 Task: Look for space in San Giovanni in Persiceto, Italy from 10th August, 2023 to 20th August, 2023 for 12 adults in price range Rs.10000 to Rs.14000. Place can be entire place or shared room with 6 bedrooms having 12 beds and 6 bathrooms. Property type can be house, flat, guest house. Amenities needed are: wifi, TV, free parkinig on premises, gym, breakfast. Booking option can be shelf check-in. Required host language is English.
Action: Mouse moved to (462, 118)
Screenshot: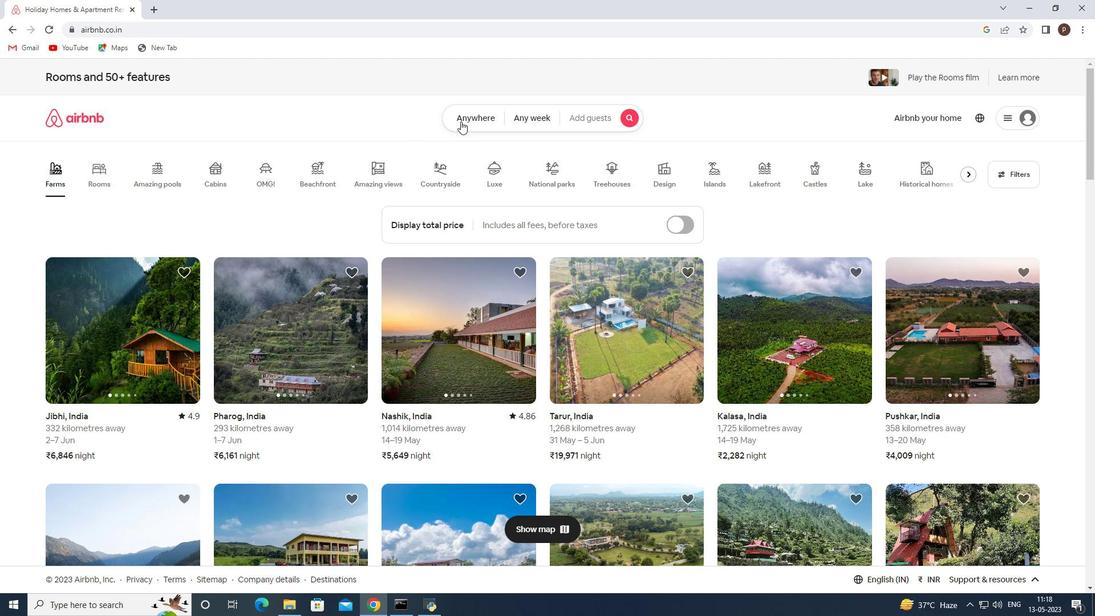 
Action: Mouse pressed left at (462, 118)
Screenshot: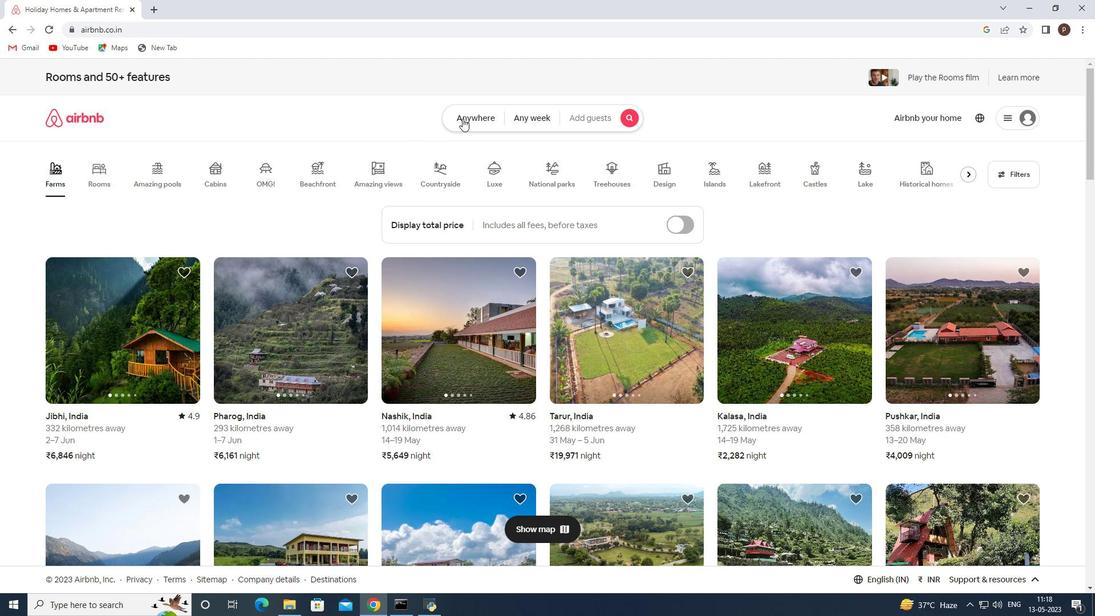 
Action: Mouse moved to (362, 163)
Screenshot: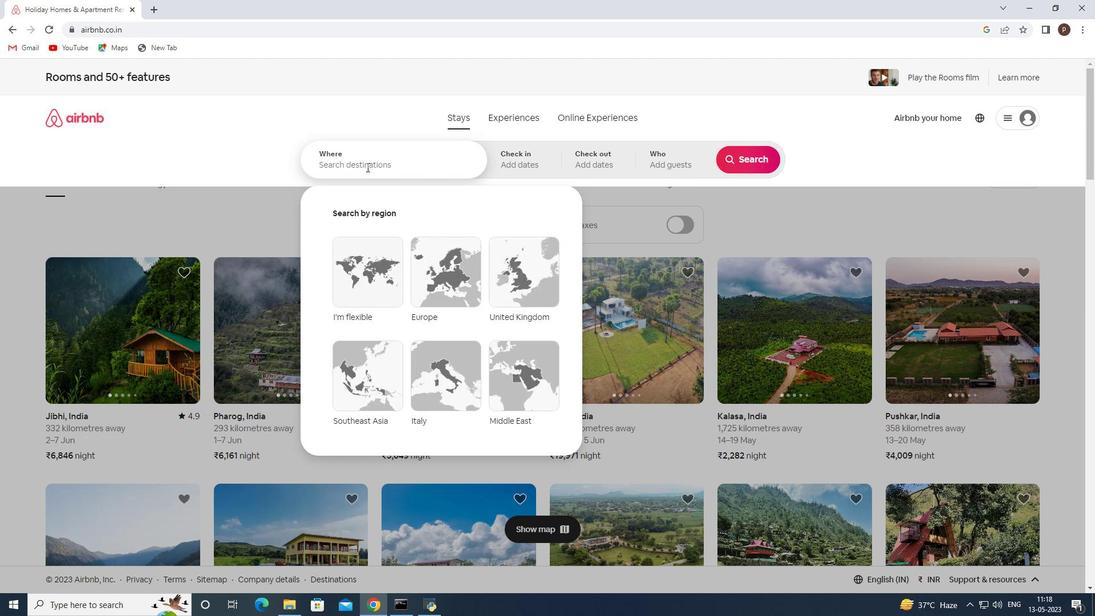 
Action: Mouse pressed left at (362, 163)
Screenshot: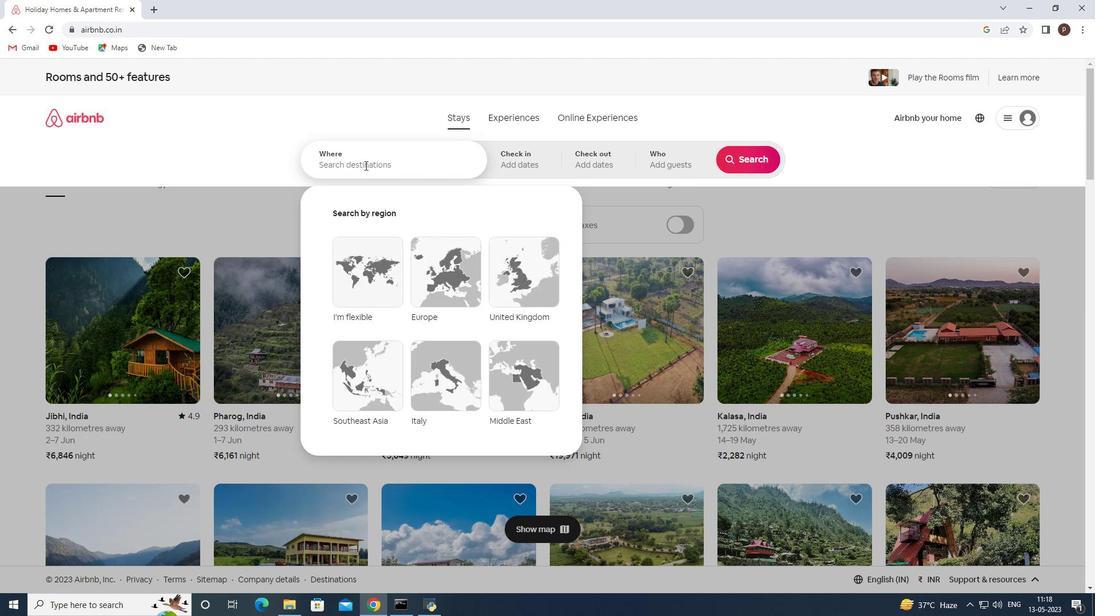 
Action: Key pressed <Key.caps_lock>S<Key.caps_lock>an<Key.space><Key.caps_lock>G<Key.caps_lock>iovanni<Key.space>in<Key.space><Key.caps_lock>P<Key.caps_lock>ersiceto,<Key.space><Key.caps_lock>IO<Key.caps_lock><Key.backspace>taly<Key.enter>
Screenshot: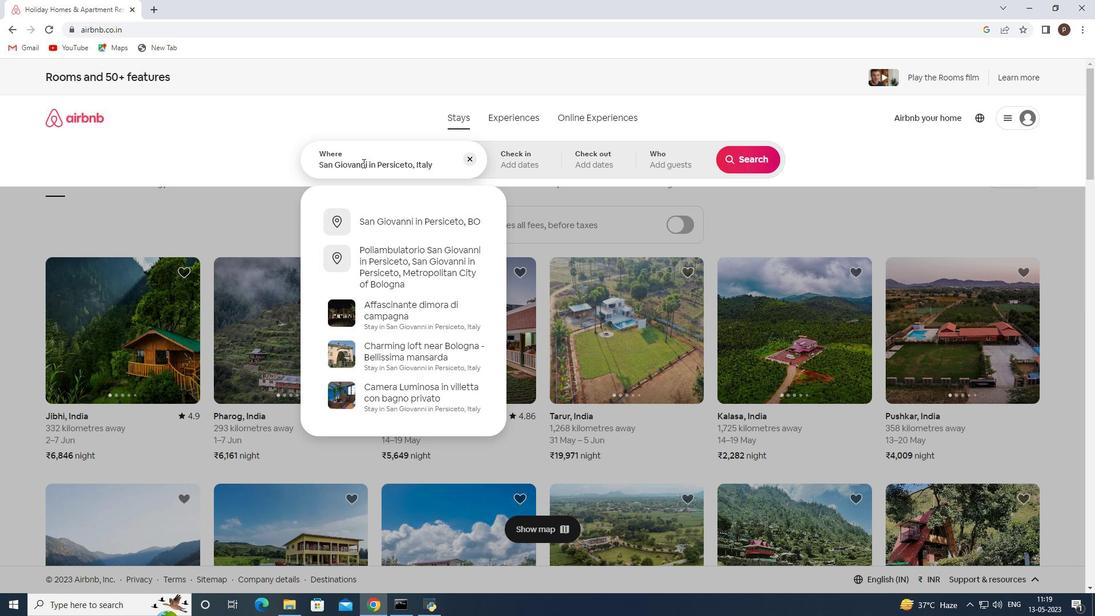
Action: Mouse moved to (741, 249)
Screenshot: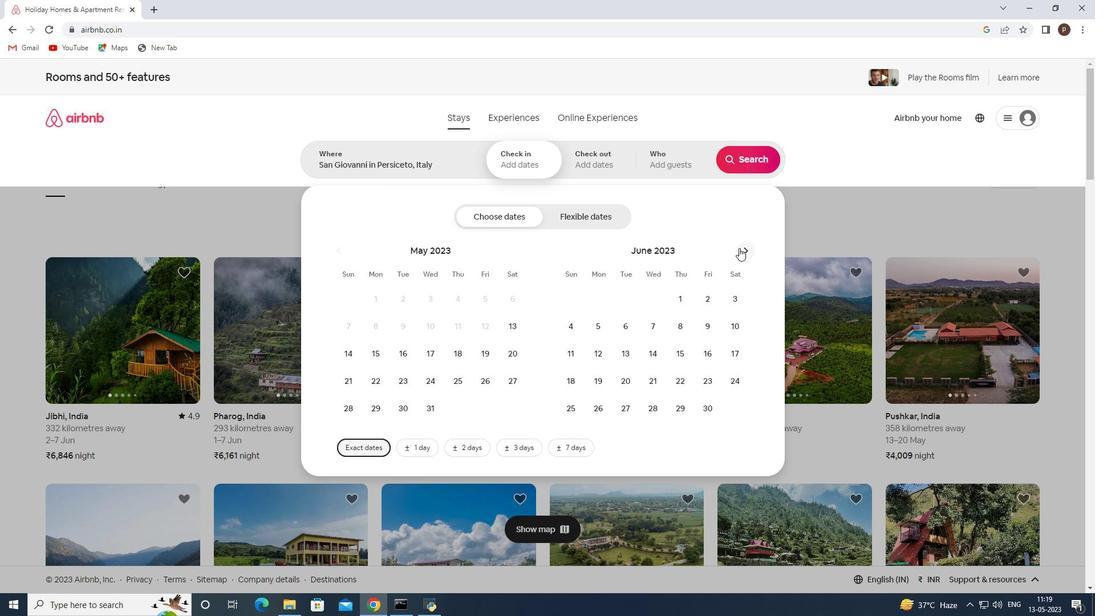 
Action: Mouse pressed left at (741, 249)
Screenshot: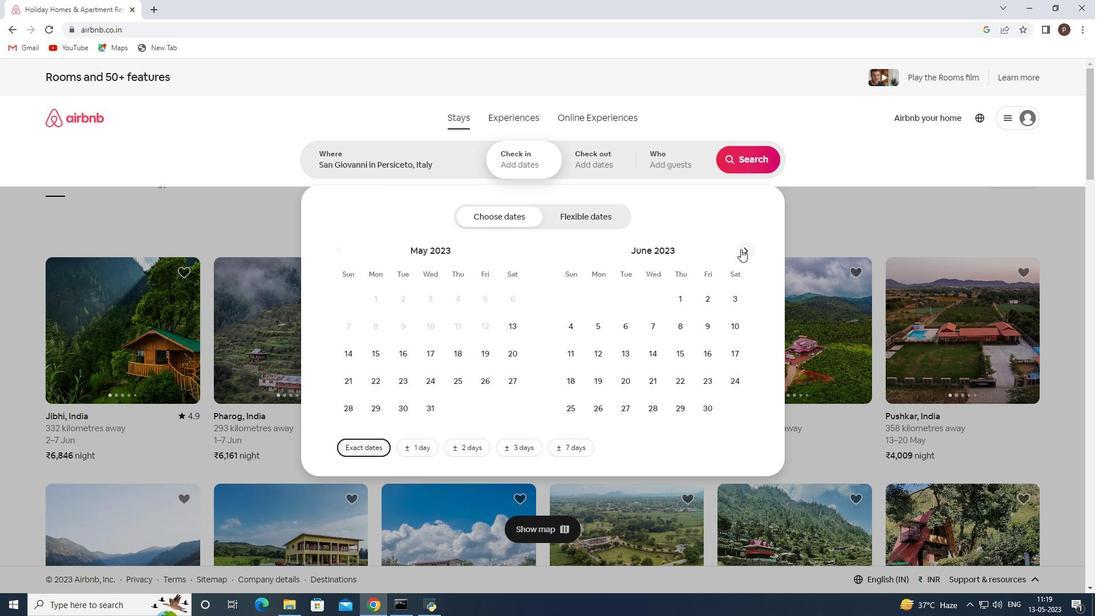 
Action: Mouse pressed left at (741, 249)
Screenshot: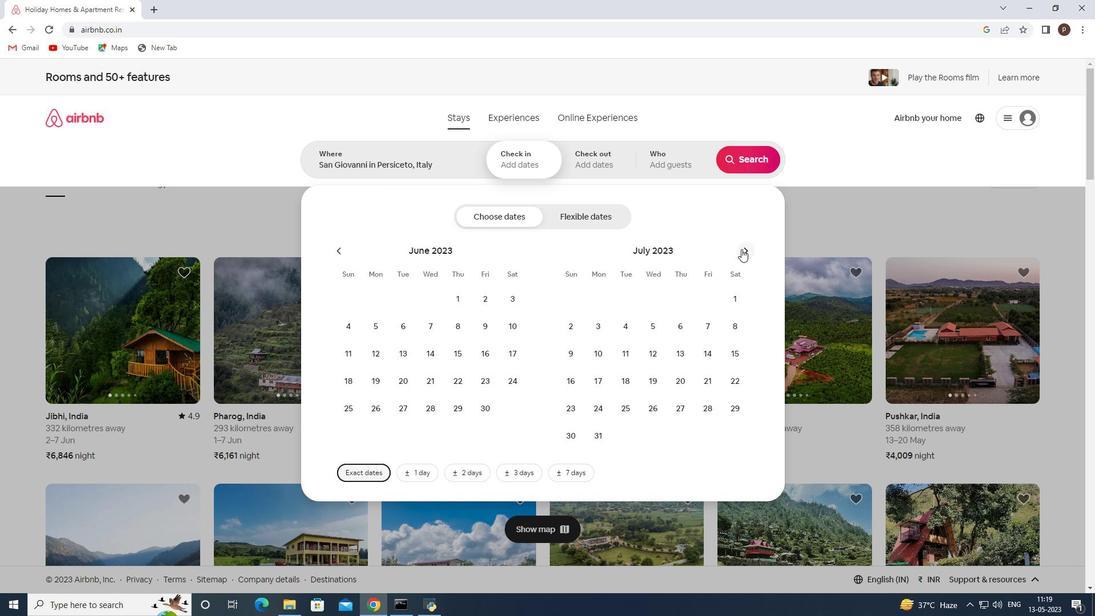 
Action: Mouse moved to (685, 321)
Screenshot: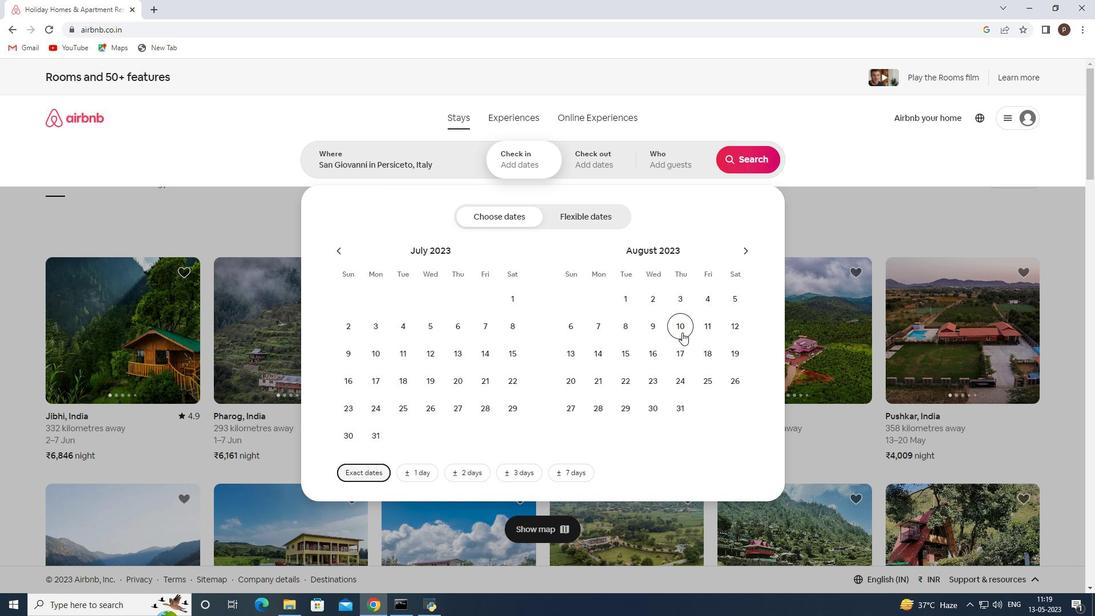 
Action: Mouse pressed left at (685, 321)
Screenshot: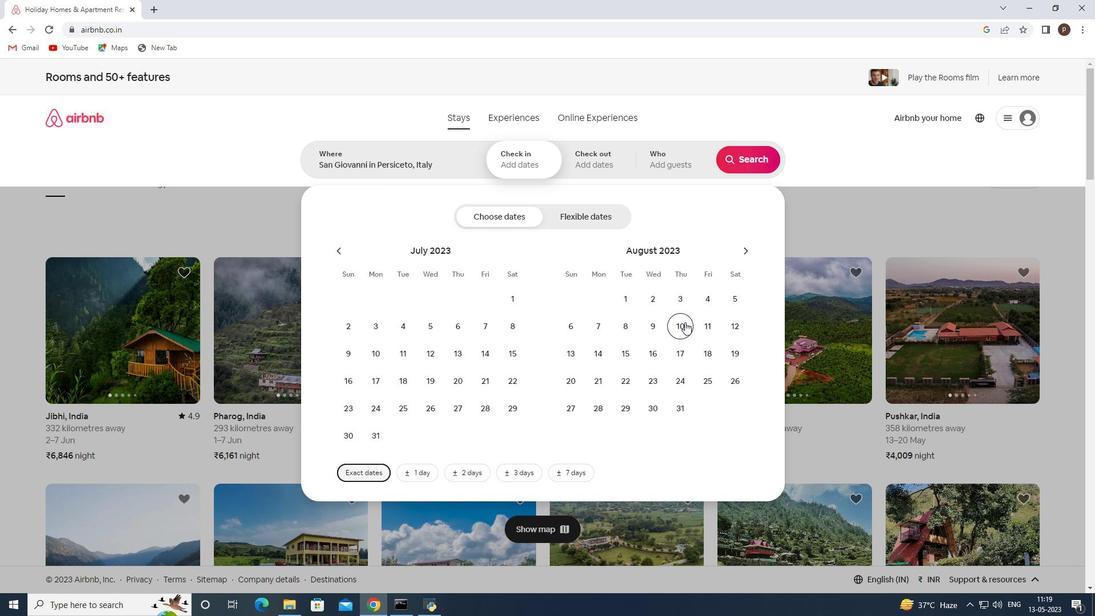 
Action: Mouse moved to (564, 381)
Screenshot: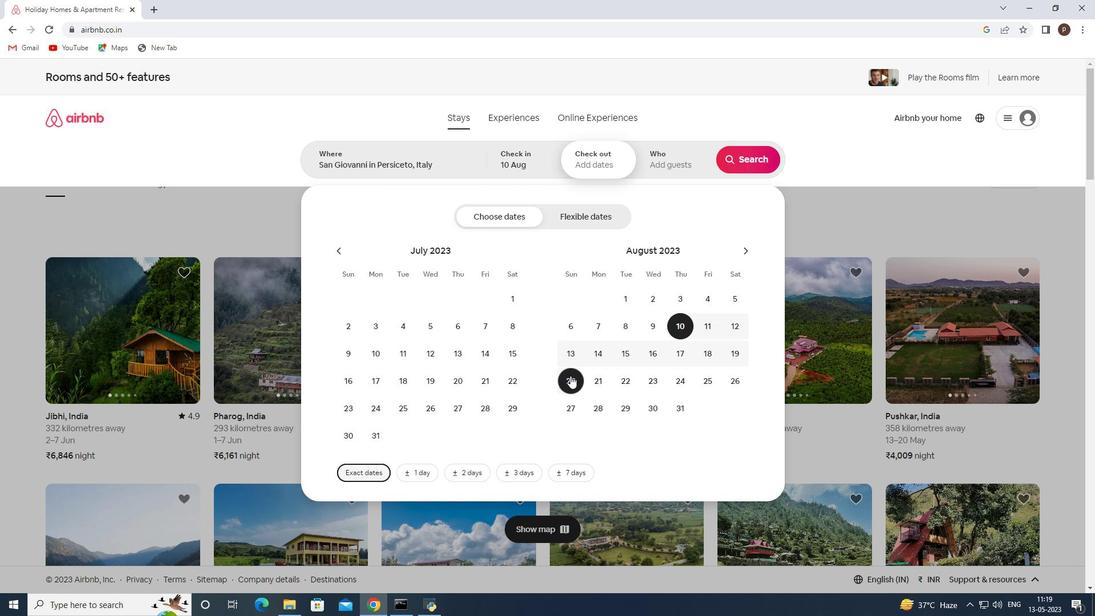 
Action: Mouse pressed left at (564, 381)
Screenshot: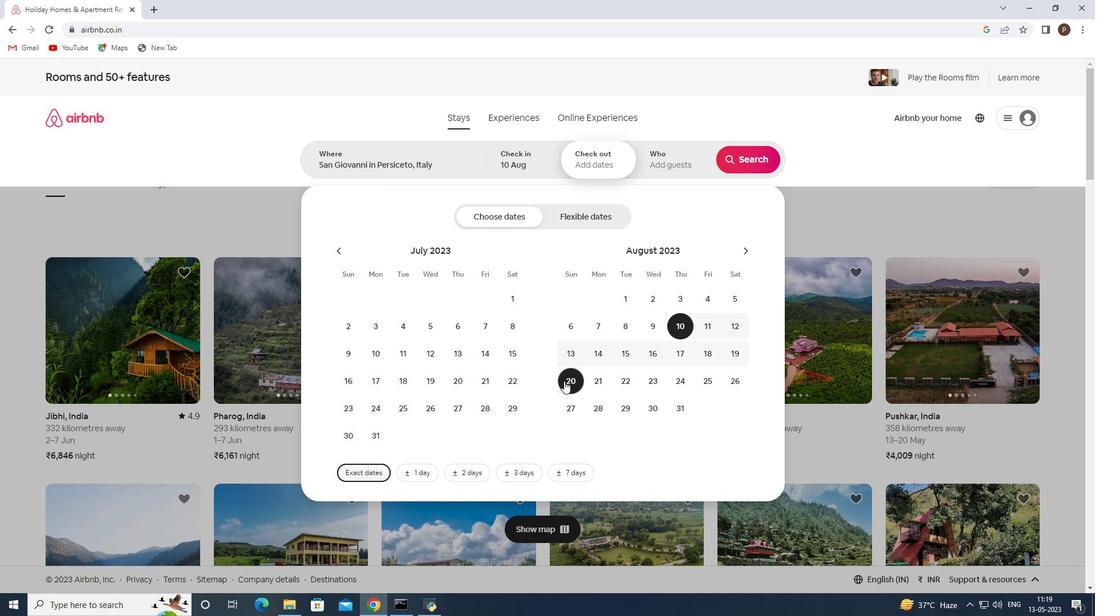 
Action: Mouse moved to (663, 148)
Screenshot: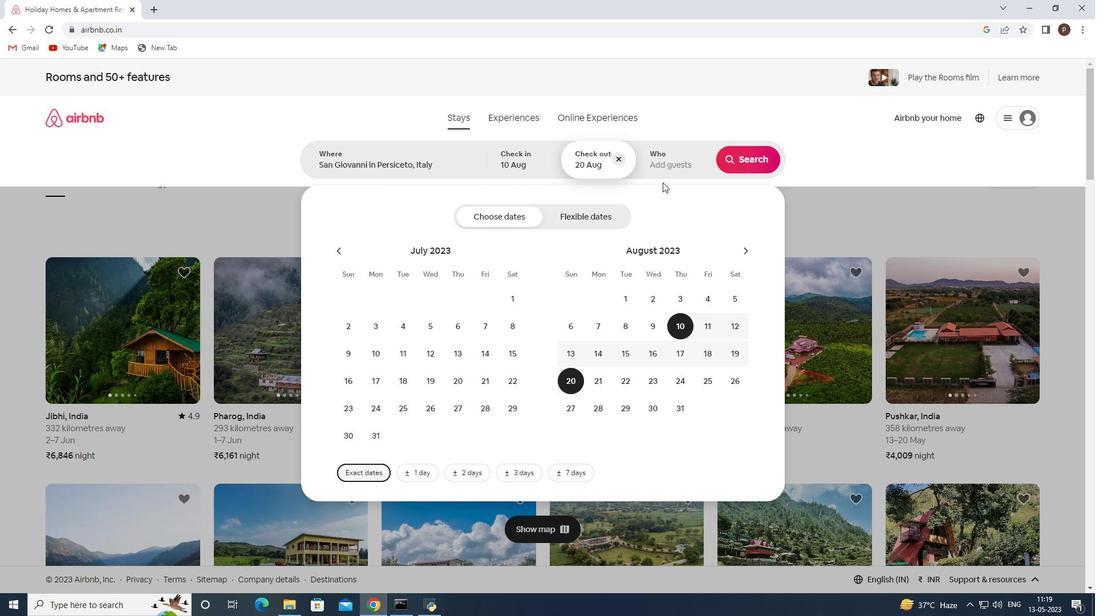 
Action: Mouse pressed left at (663, 148)
Screenshot: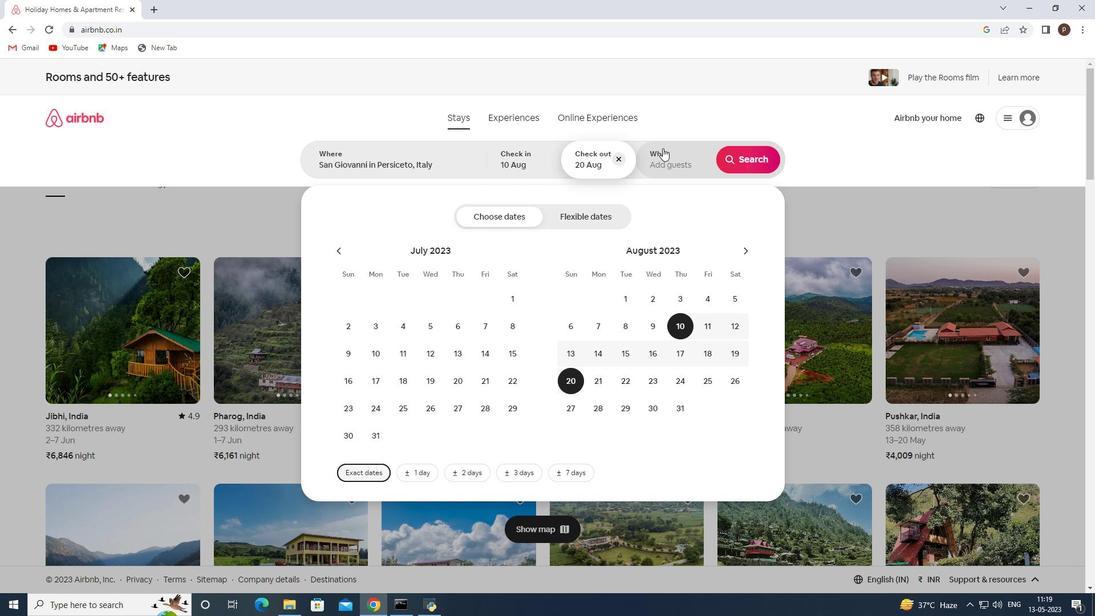 
Action: Mouse moved to (752, 224)
Screenshot: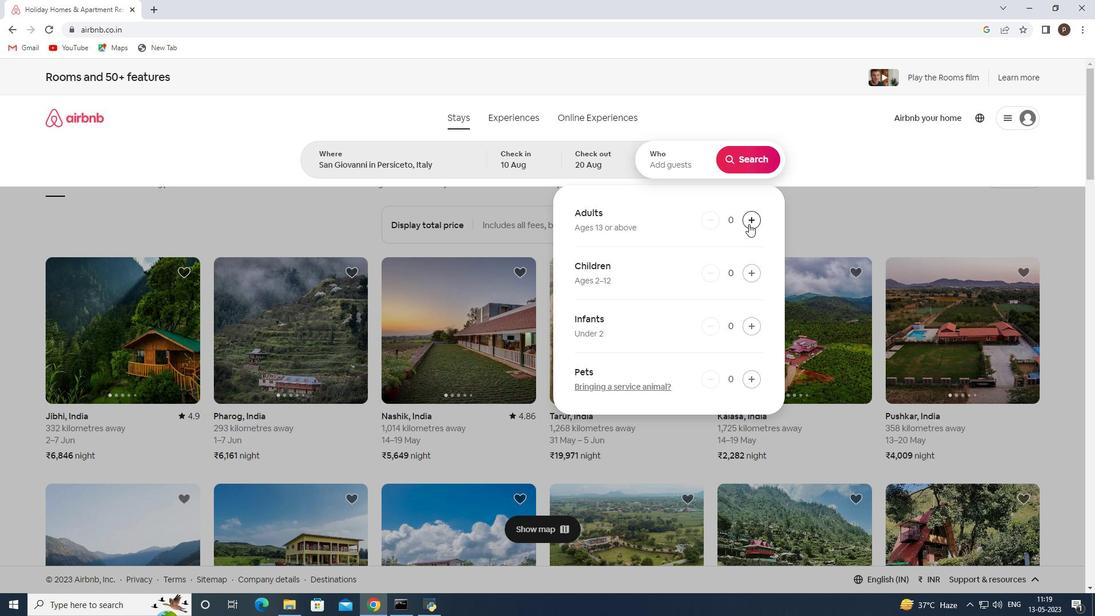 
Action: Mouse pressed left at (752, 224)
Screenshot: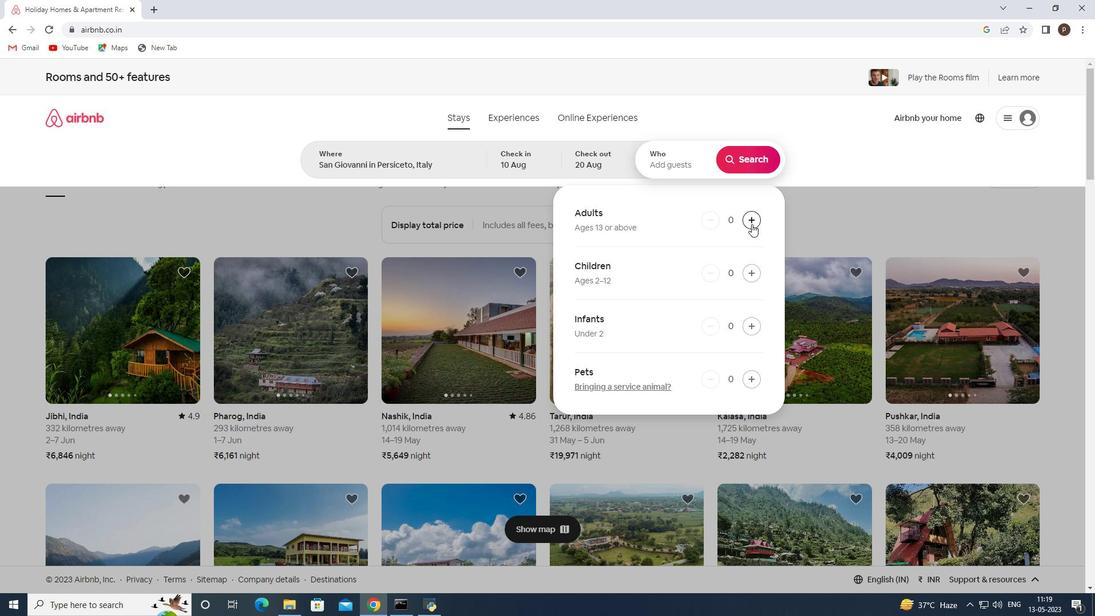 
Action: Mouse pressed left at (752, 224)
Screenshot: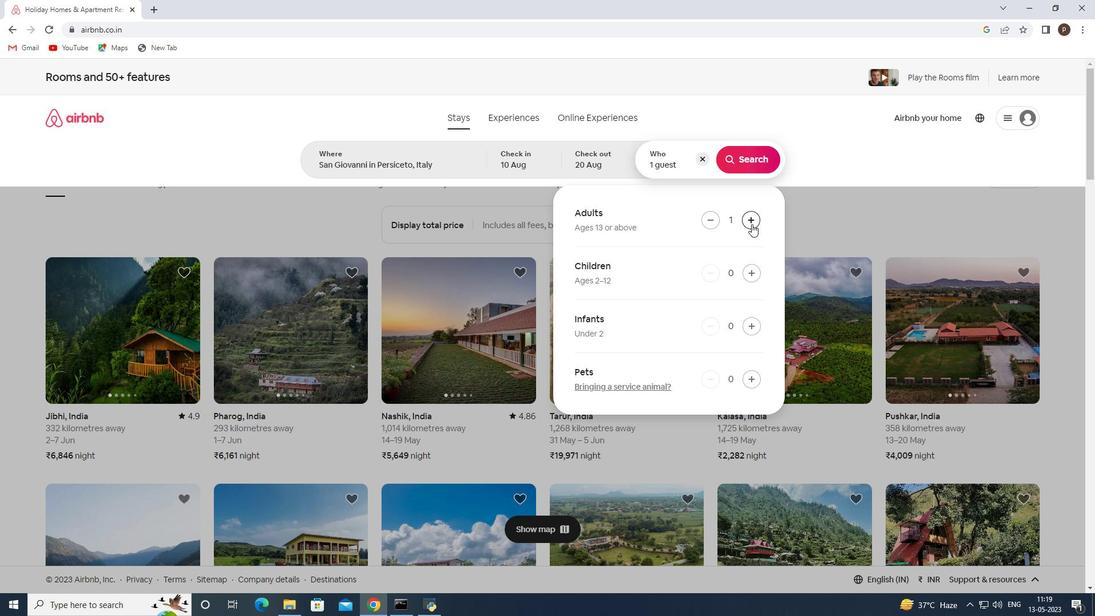 
Action: Mouse pressed left at (752, 224)
Screenshot: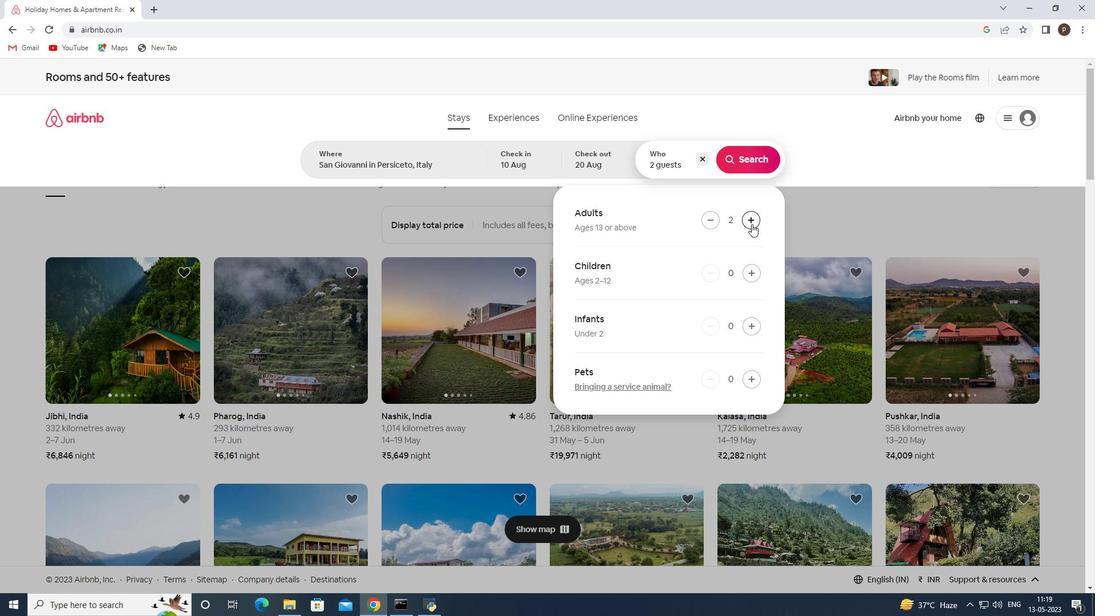 
Action: Mouse pressed left at (752, 224)
Screenshot: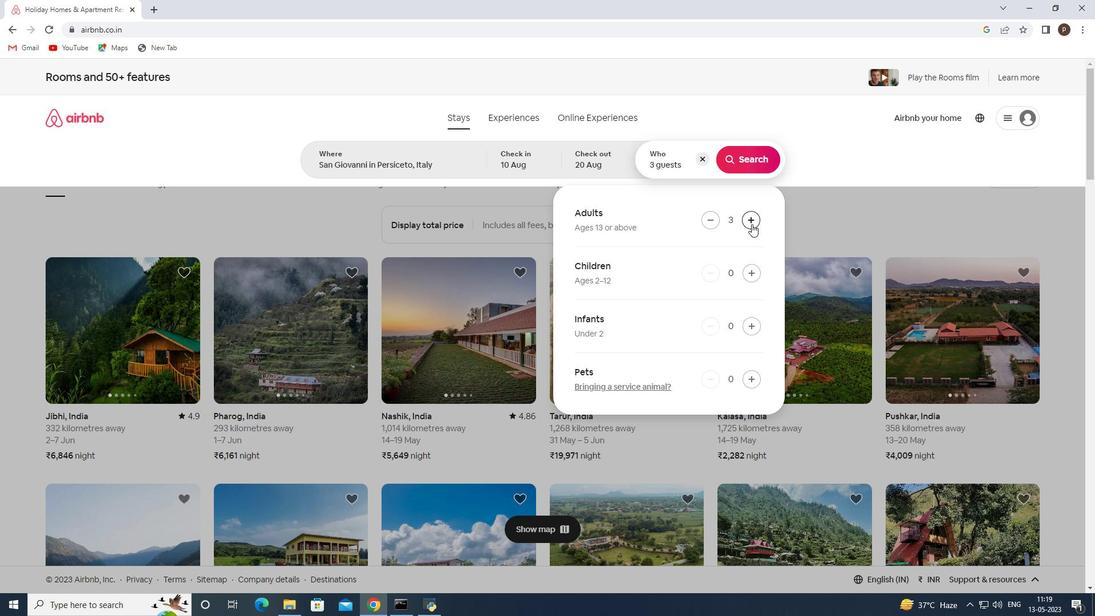 
Action: Mouse pressed left at (752, 224)
Screenshot: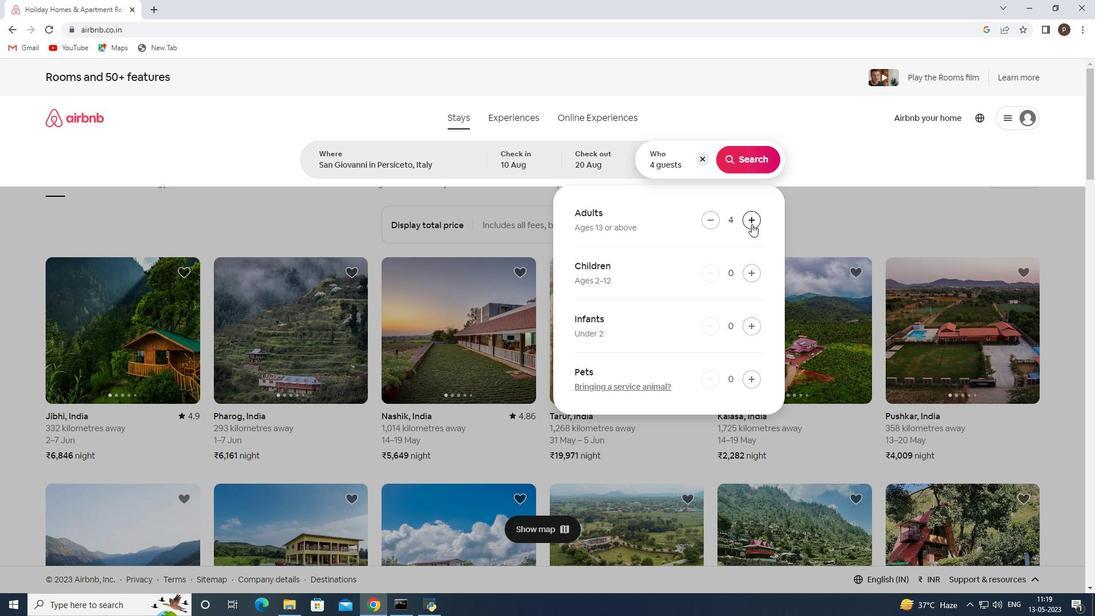 
Action: Mouse pressed left at (752, 224)
Screenshot: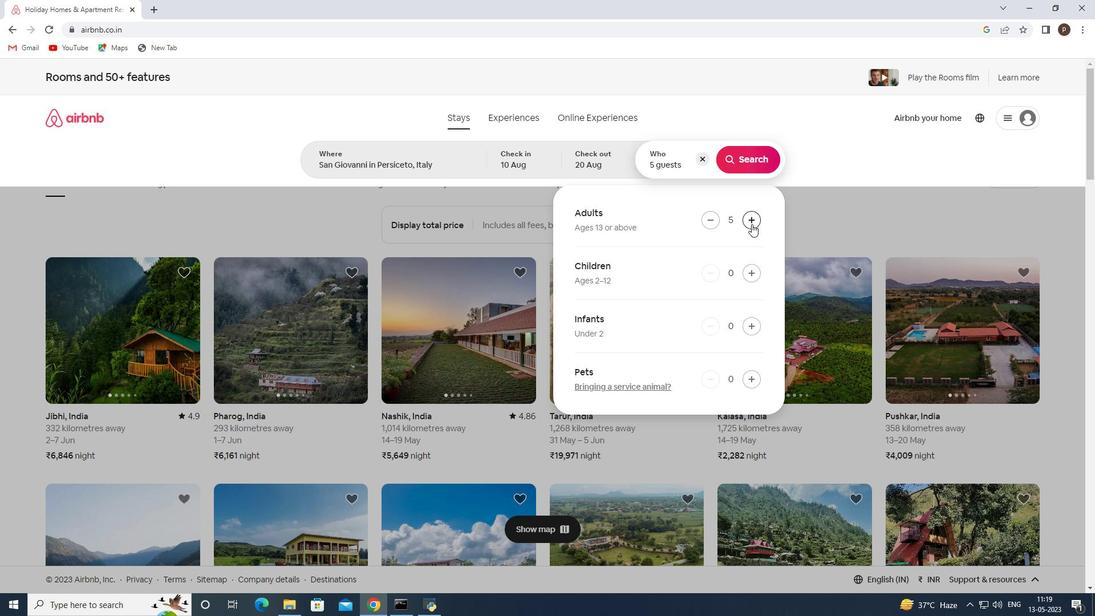 
Action: Mouse pressed left at (752, 224)
Screenshot: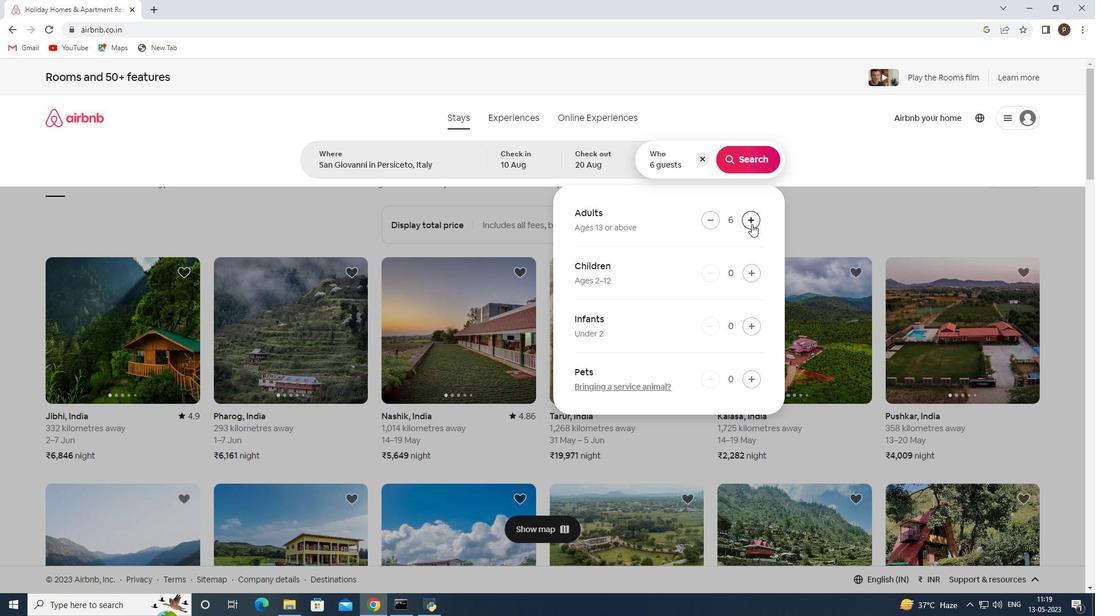 
Action: Mouse pressed left at (752, 224)
Screenshot: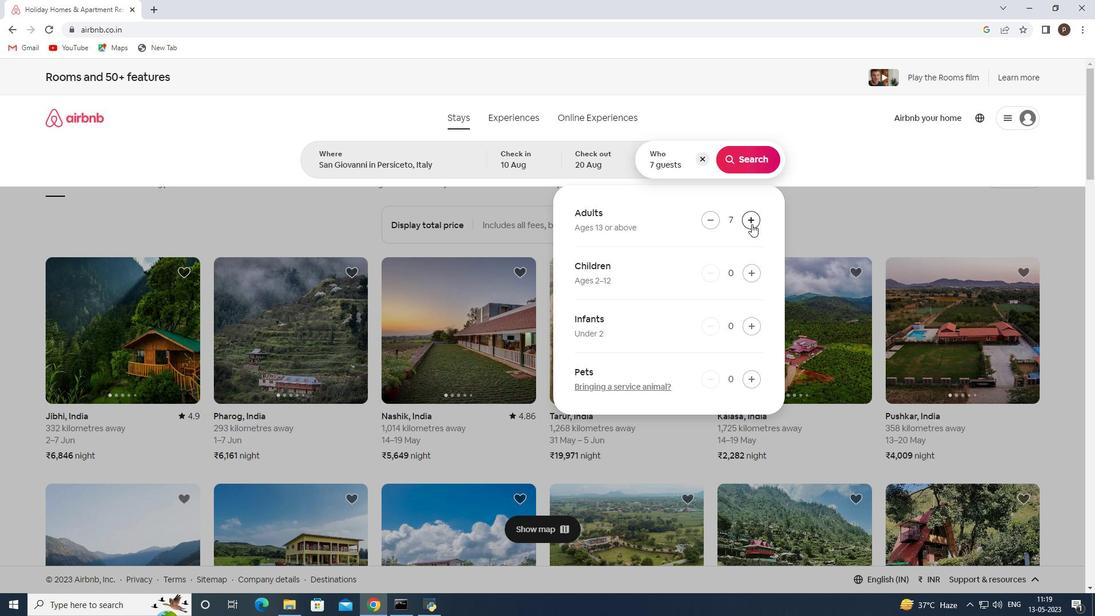 
Action: Mouse pressed left at (752, 224)
Screenshot: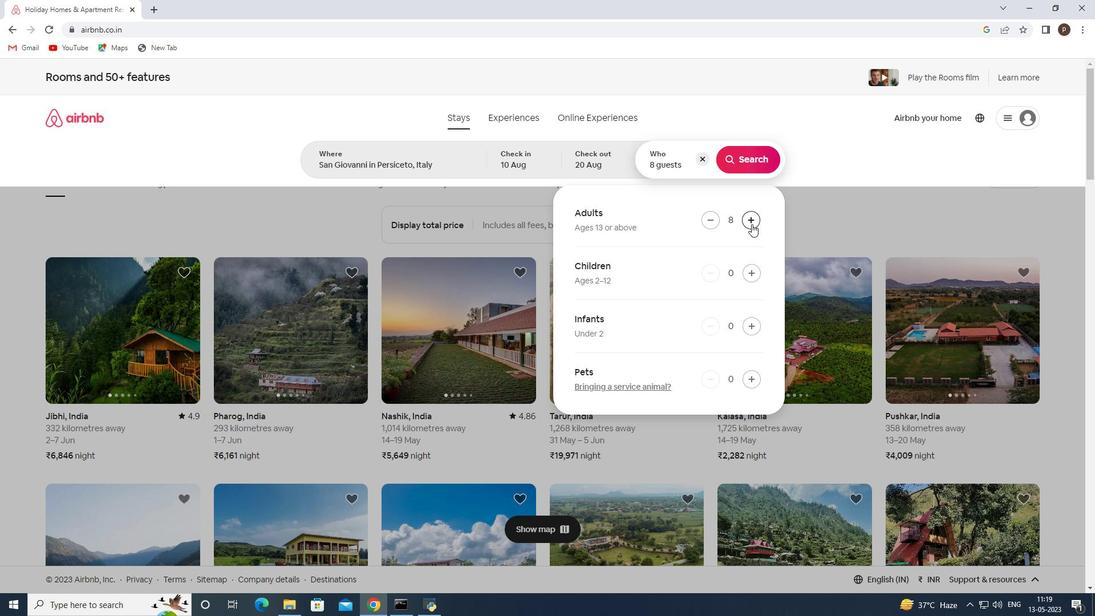 
Action: Mouse pressed left at (752, 224)
Screenshot: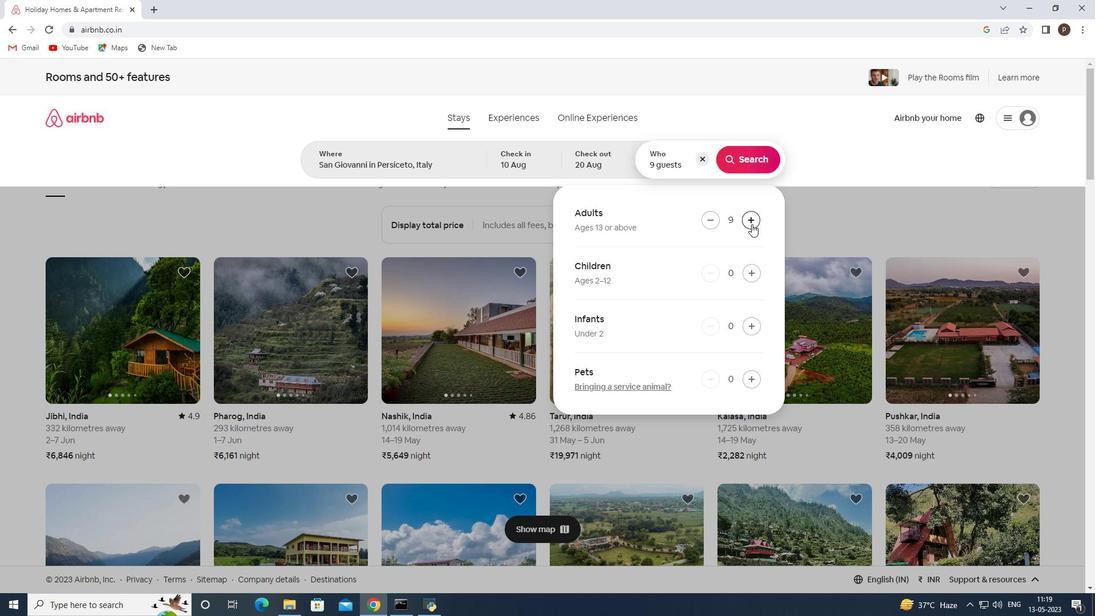 
Action: Mouse pressed left at (752, 224)
Screenshot: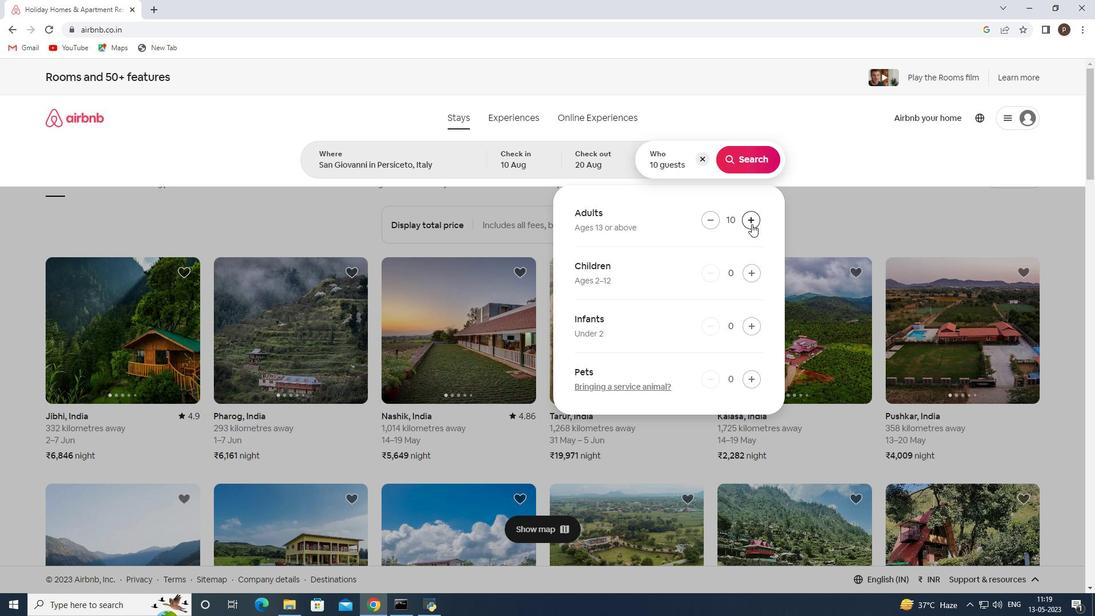 
Action: Mouse pressed left at (752, 224)
Screenshot: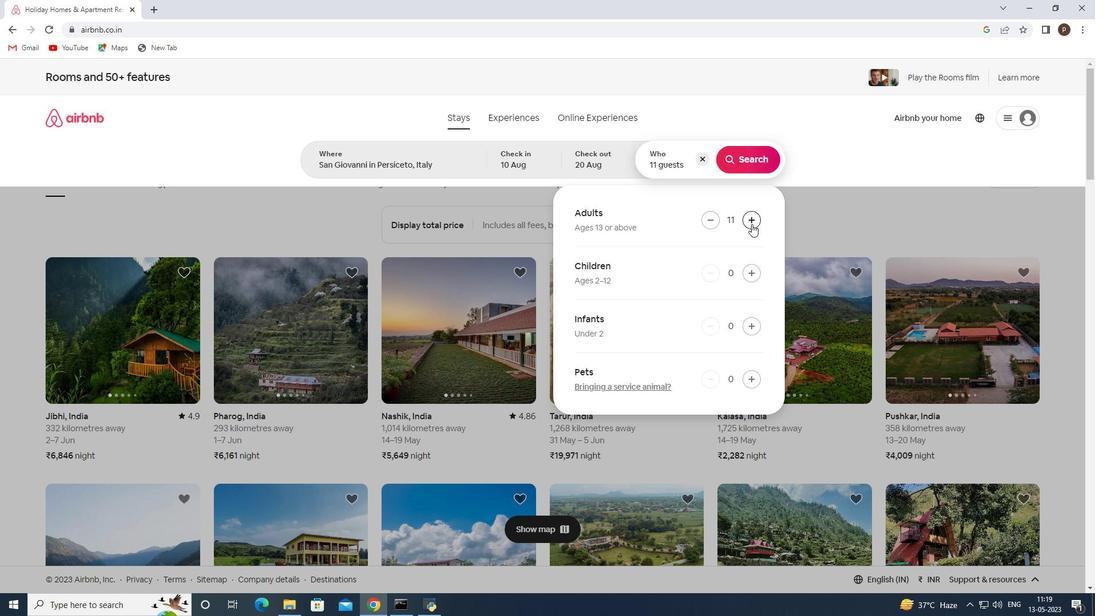 
Action: Mouse moved to (746, 166)
Screenshot: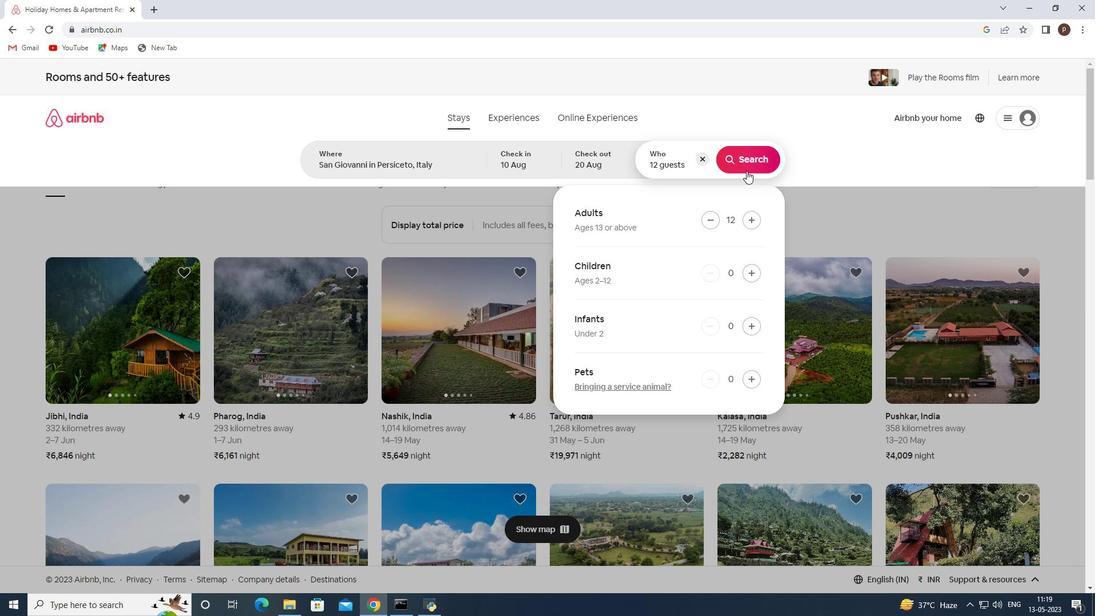 
Action: Mouse pressed left at (746, 166)
Screenshot: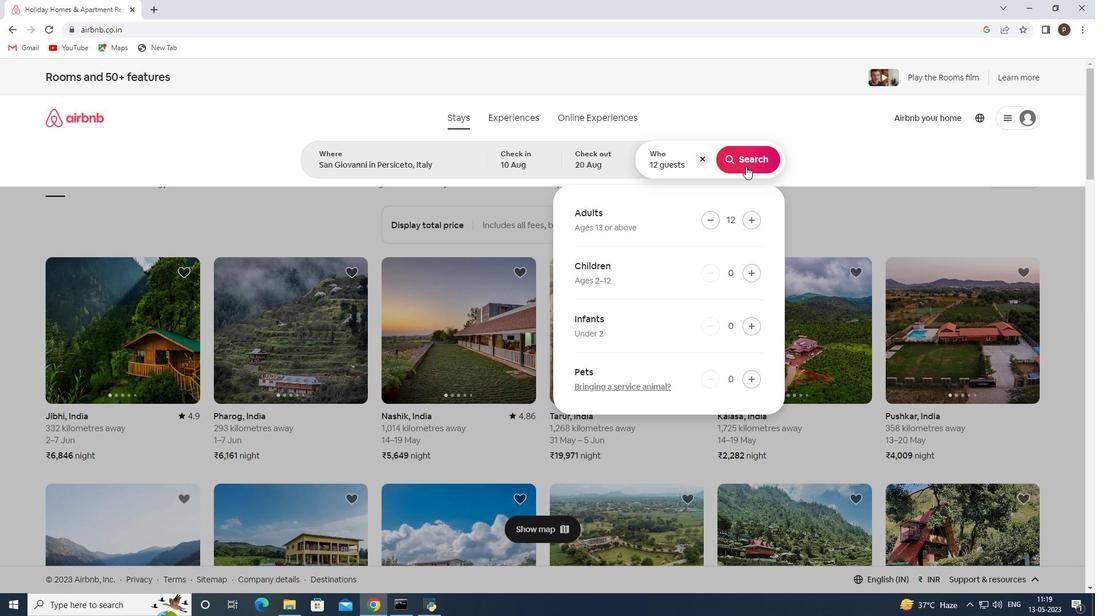 
Action: Mouse moved to (1032, 130)
Screenshot: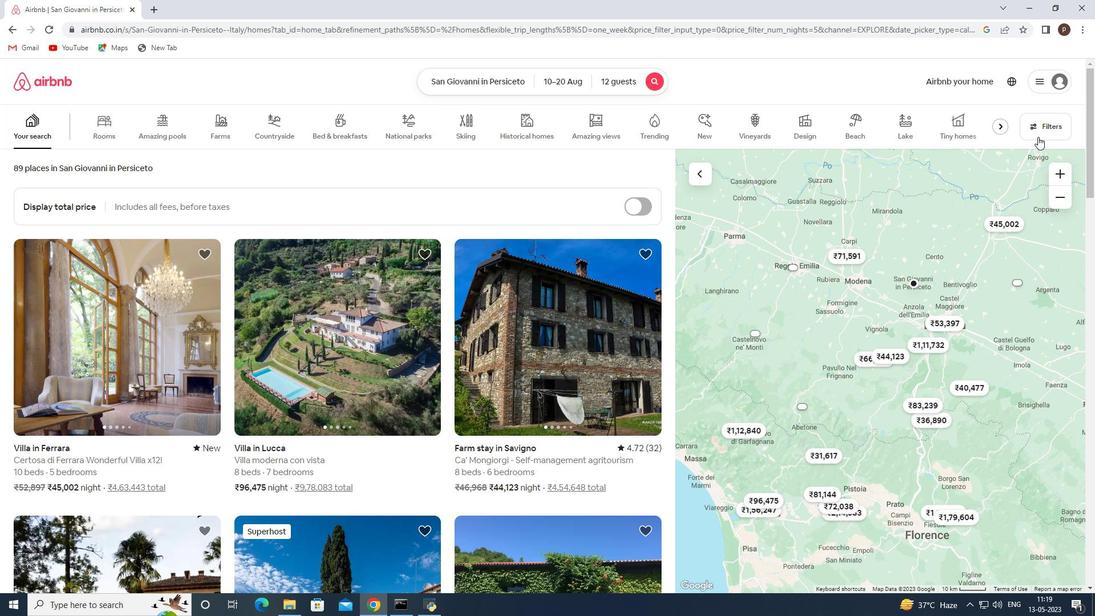 
Action: Mouse pressed left at (1032, 130)
Screenshot: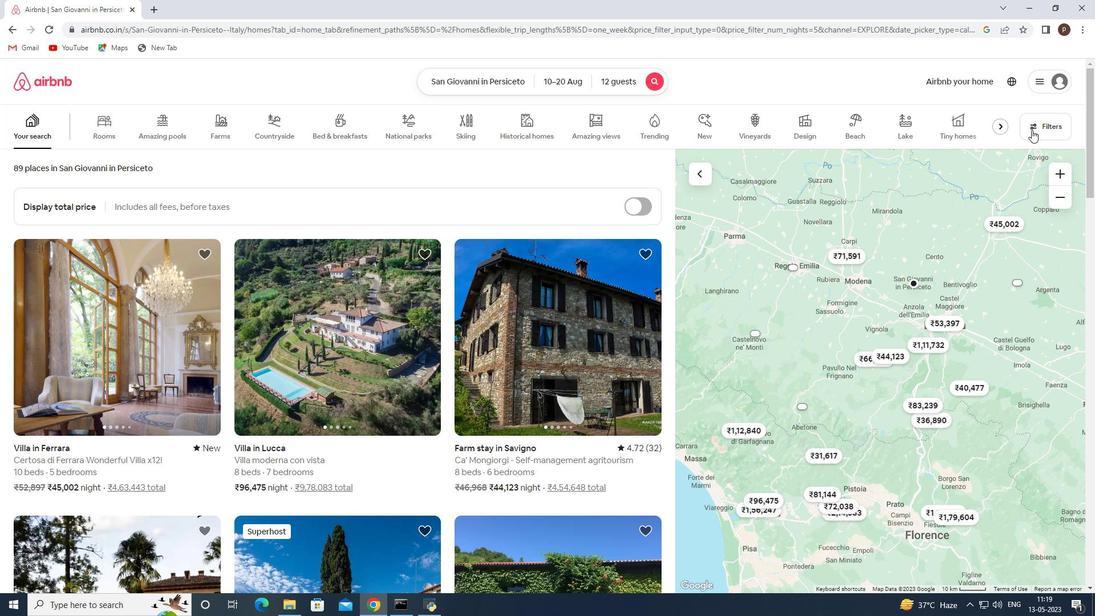 
Action: Mouse moved to (378, 406)
Screenshot: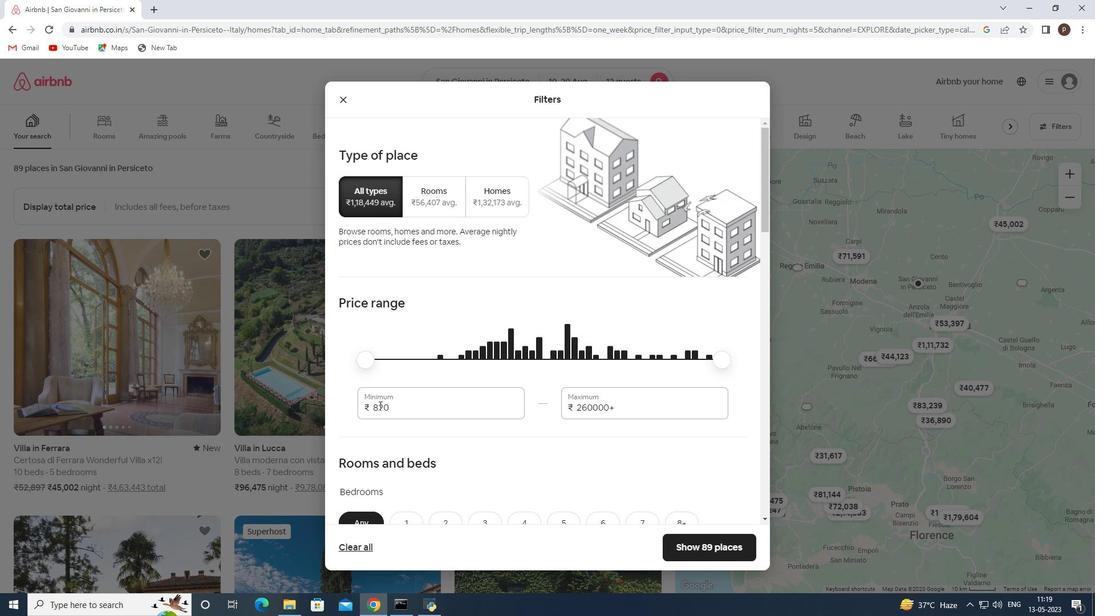 
Action: Mouse pressed left at (378, 406)
Screenshot: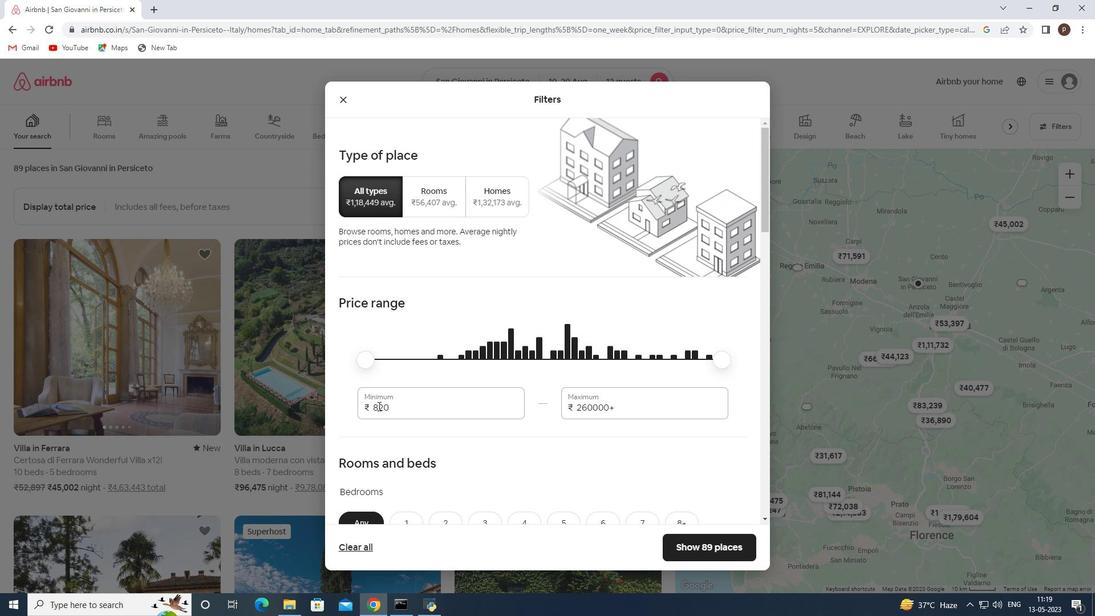 
Action: Mouse pressed left at (378, 406)
Screenshot: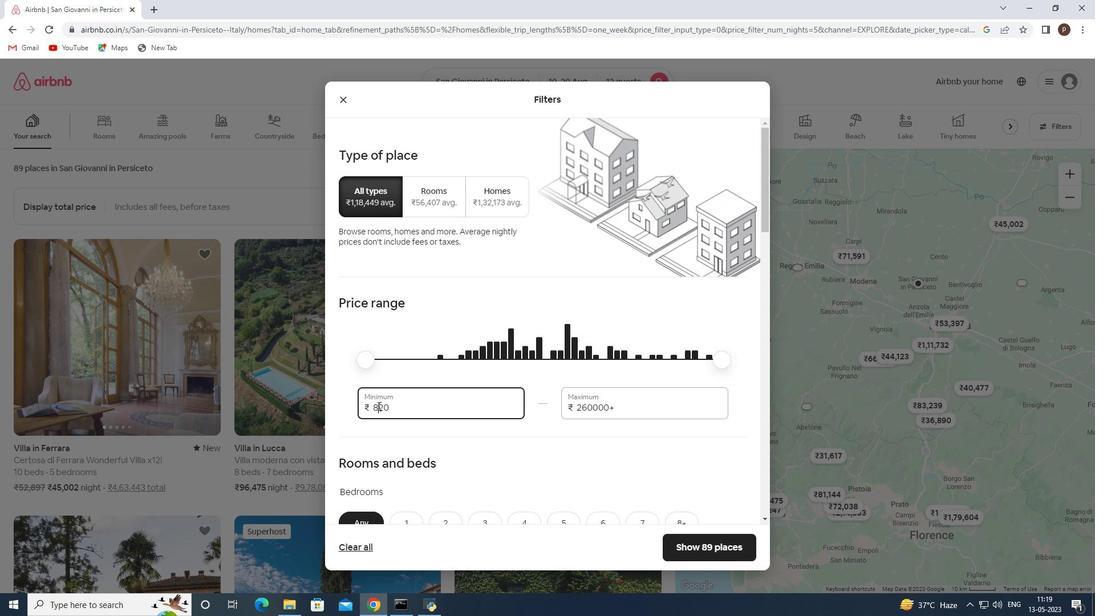 
Action: Key pressed 10000<Key.tab>14000
Screenshot: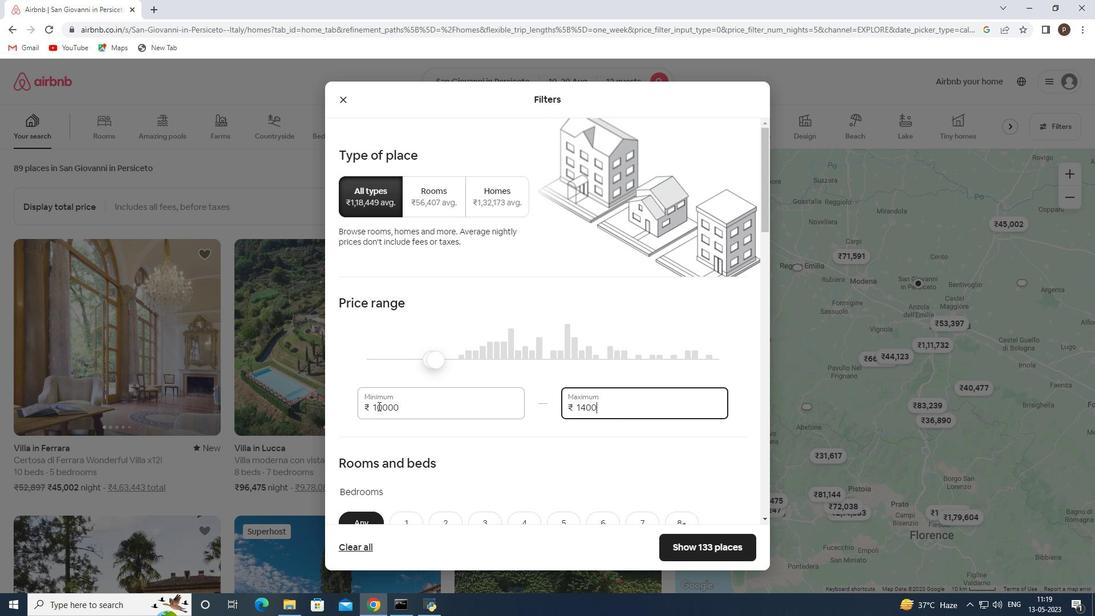 
Action: Mouse scrolled (378, 405) with delta (0, 0)
Screenshot: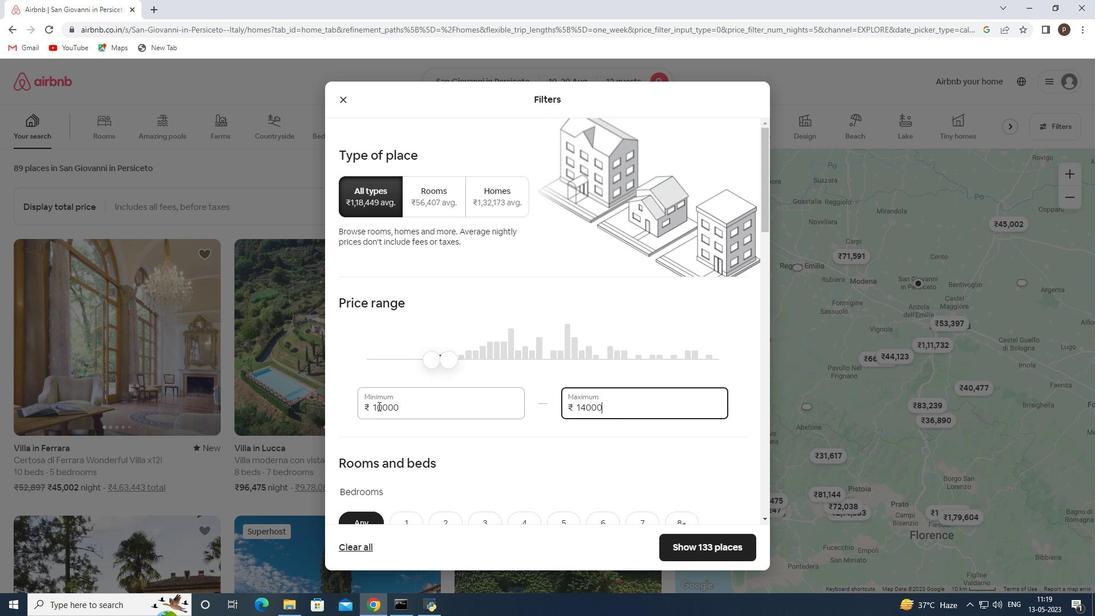 
Action: Mouse scrolled (378, 405) with delta (0, 0)
Screenshot: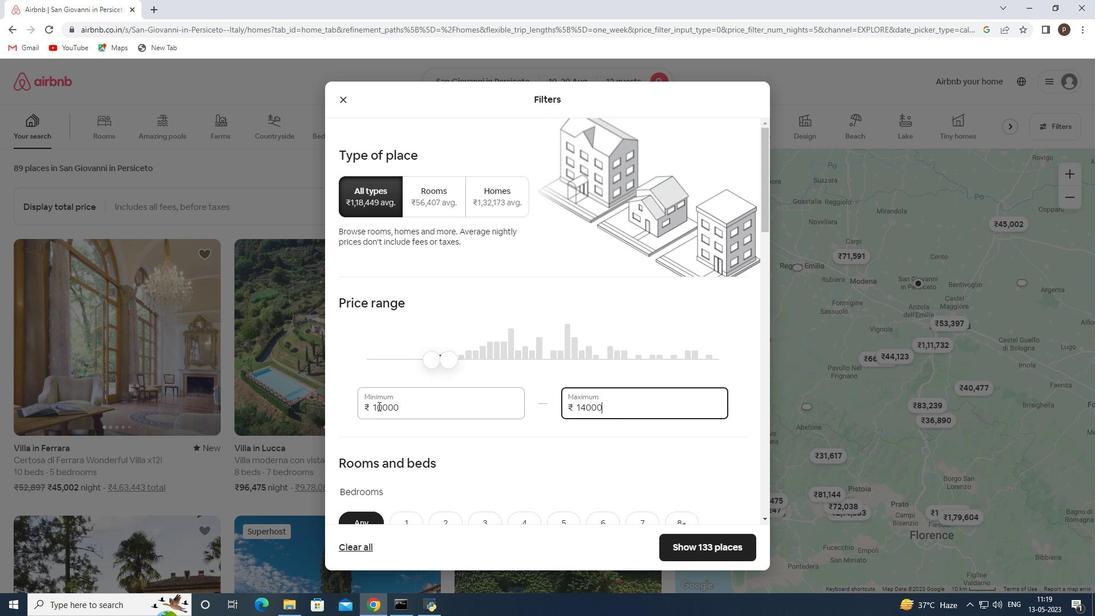 
Action: Mouse scrolled (378, 405) with delta (0, 0)
Screenshot: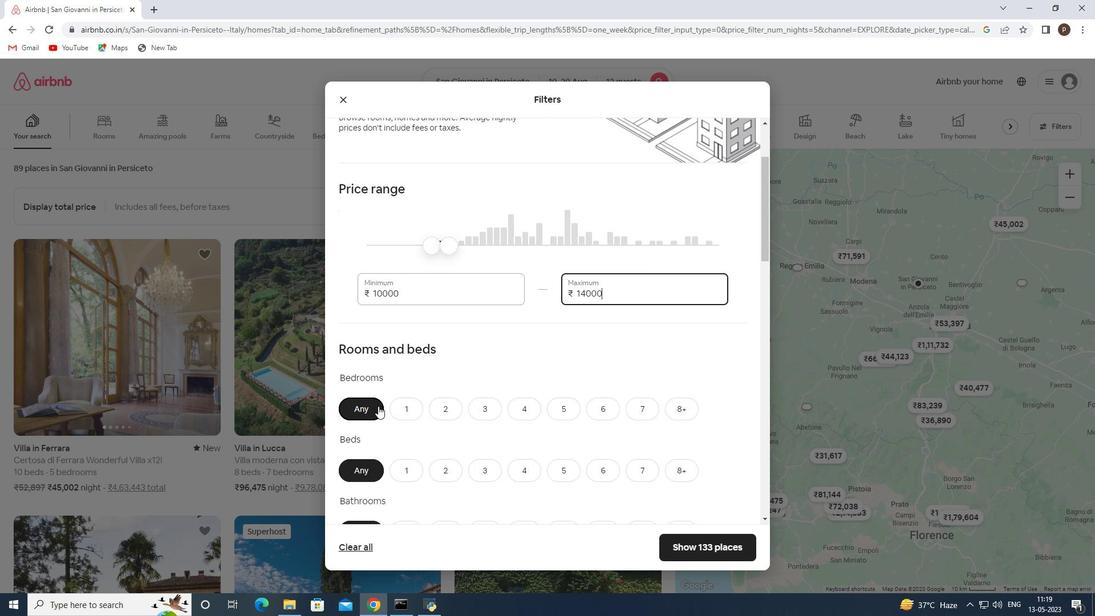 
Action: Mouse moved to (604, 349)
Screenshot: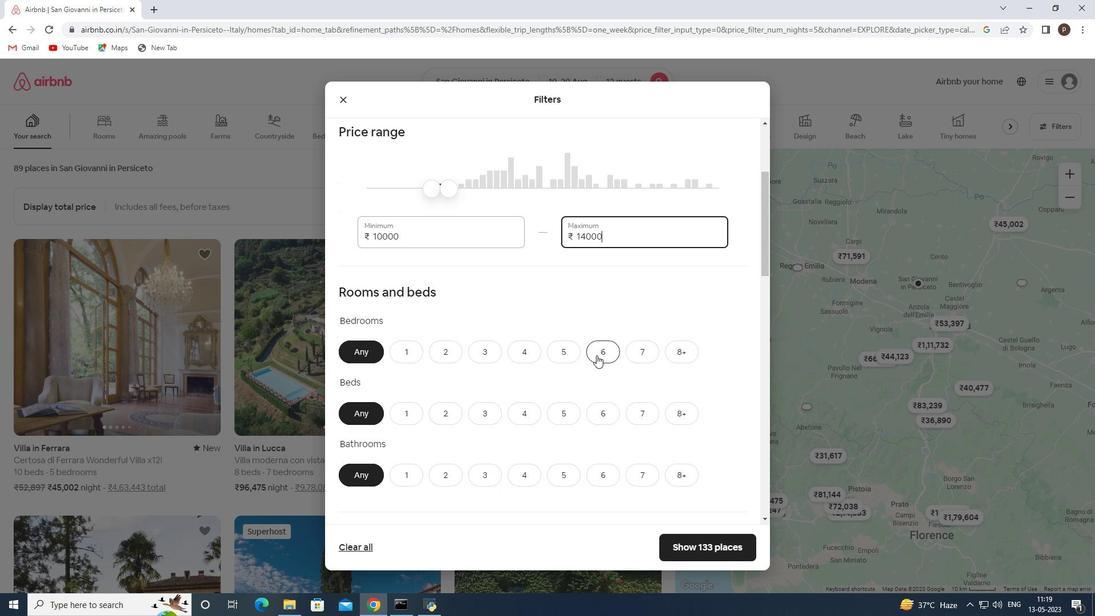 
Action: Mouse pressed left at (604, 349)
Screenshot: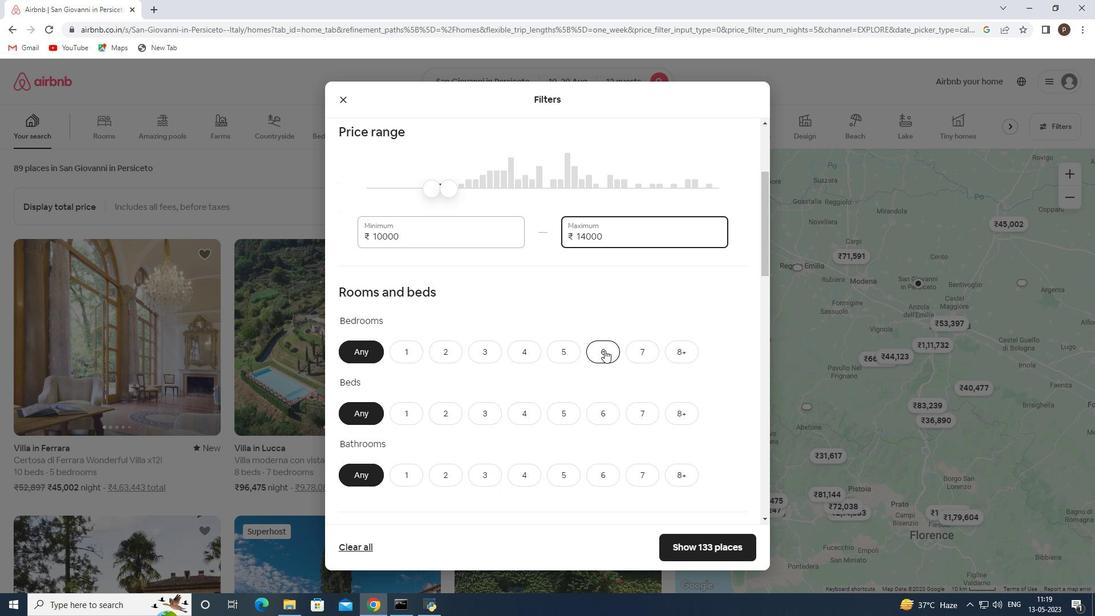
Action: Mouse moved to (682, 404)
Screenshot: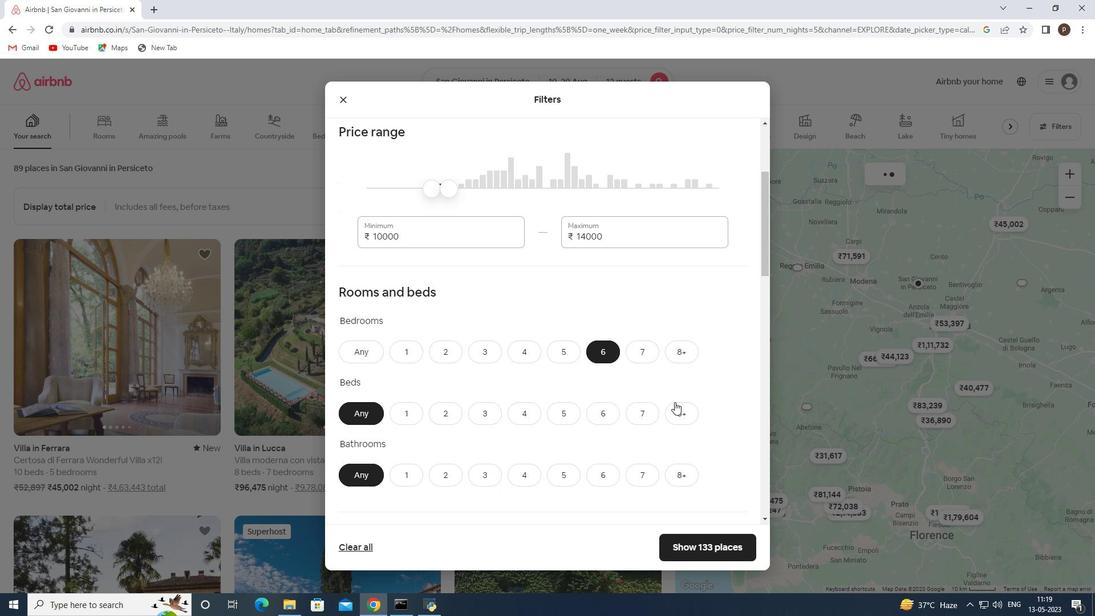 
Action: Mouse pressed left at (682, 404)
Screenshot: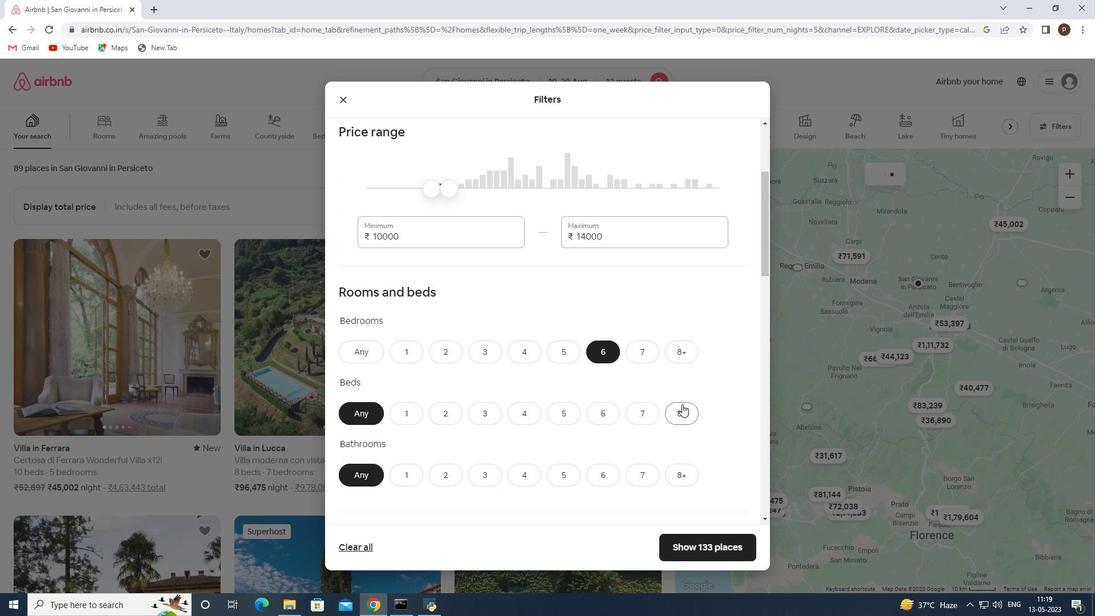 
Action: Mouse moved to (597, 477)
Screenshot: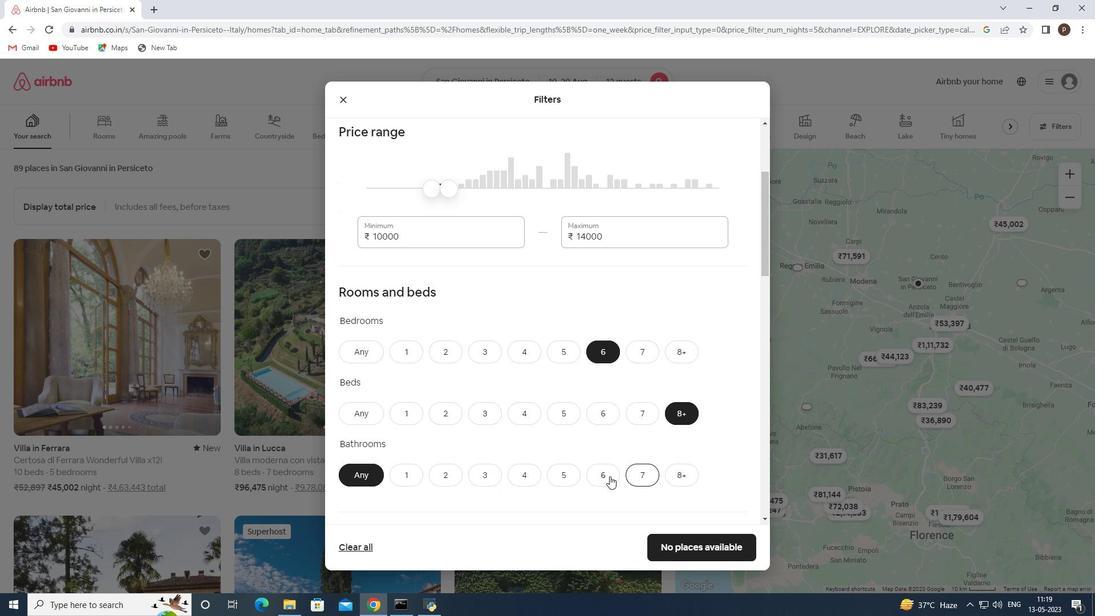 
Action: Mouse pressed left at (597, 477)
Screenshot: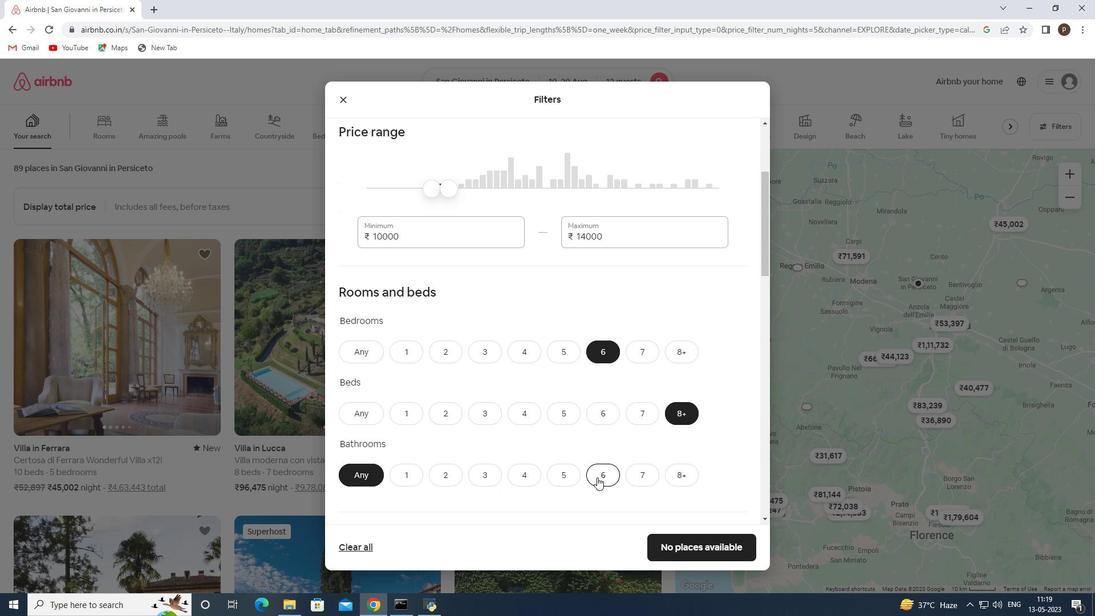 
Action: Mouse scrolled (597, 477) with delta (0, 0)
Screenshot: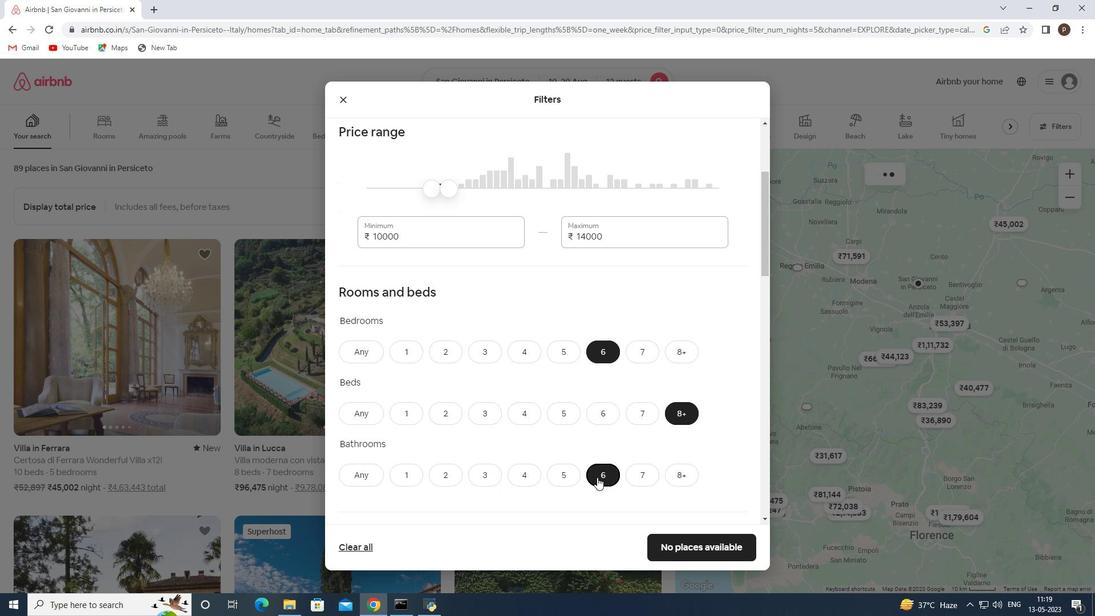 
Action: Mouse scrolled (597, 477) with delta (0, 0)
Screenshot: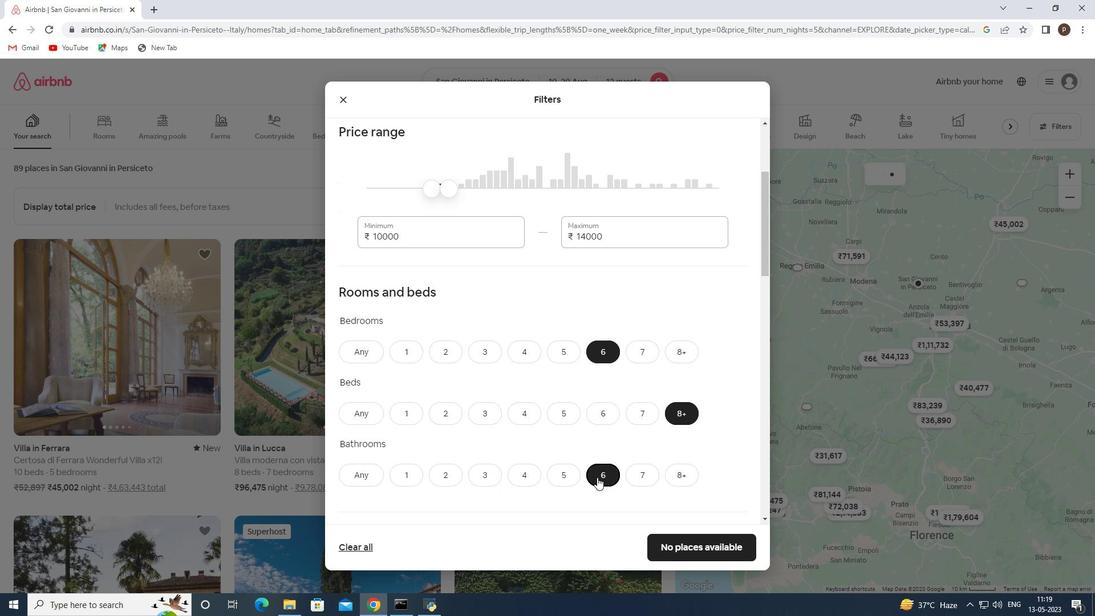 
Action: Mouse moved to (596, 477)
Screenshot: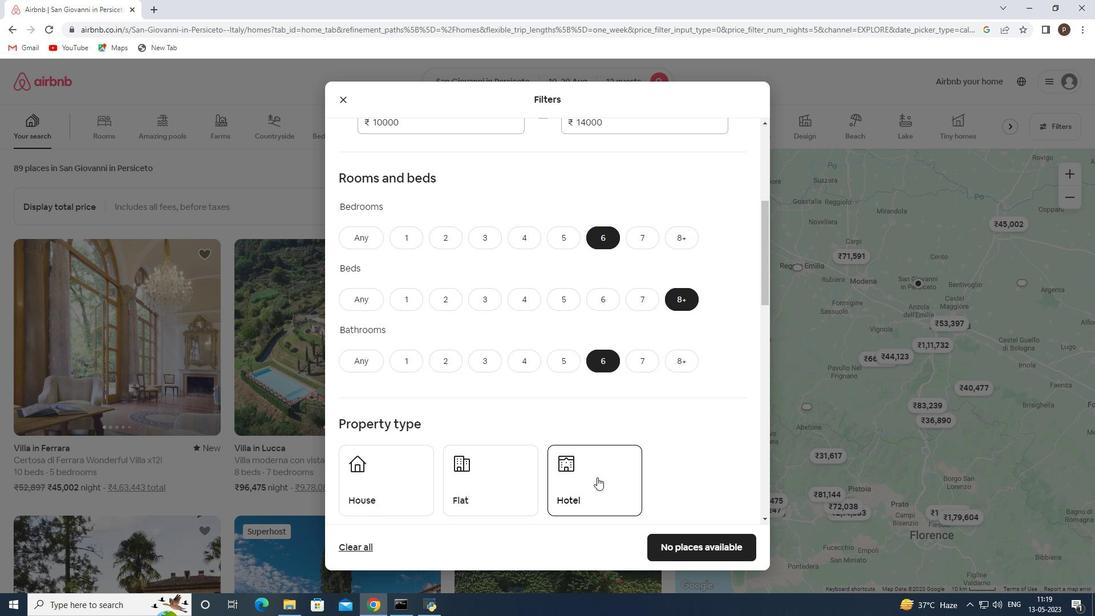 
Action: Mouse scrolled (596, 477) with delta (0, 0)
Screenshot: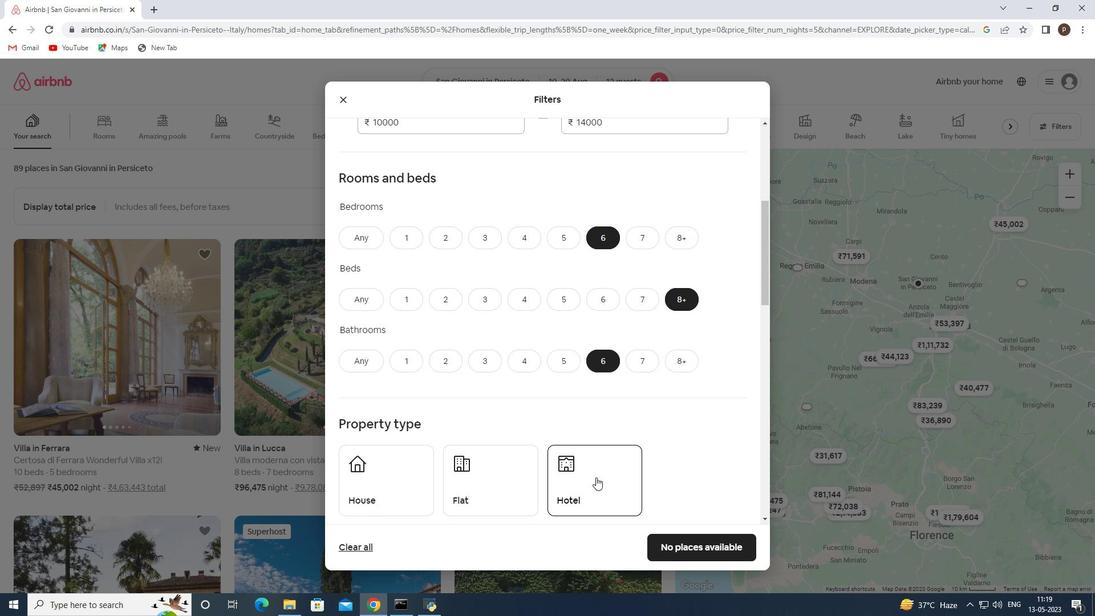 
Action: Mouse moved to (459, 419)
Screenshot: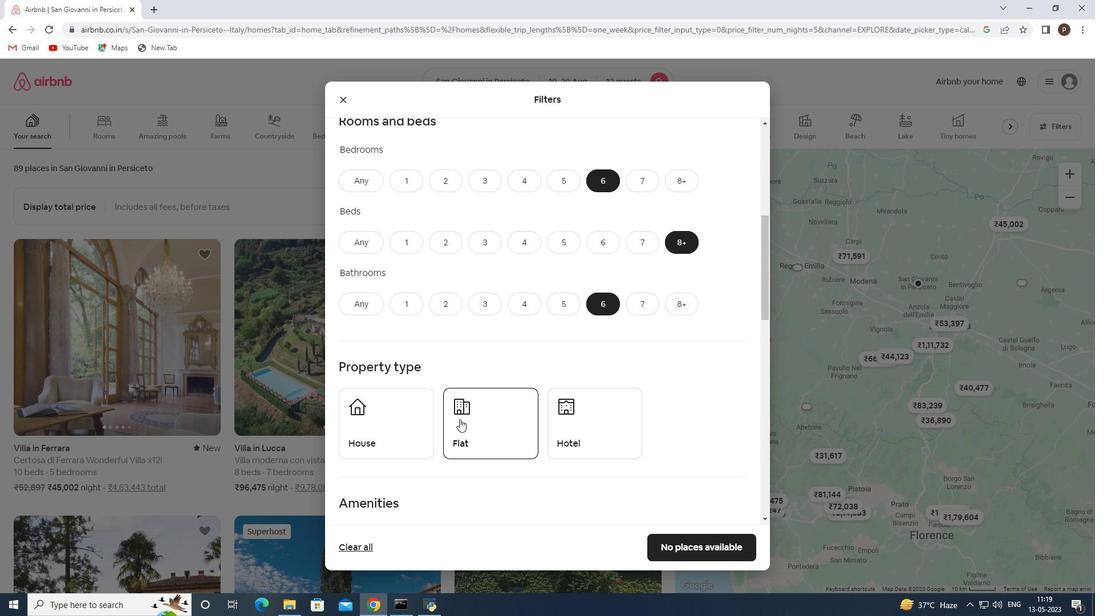
Action: Mouse pressed left at (459, 419)
Screenshot: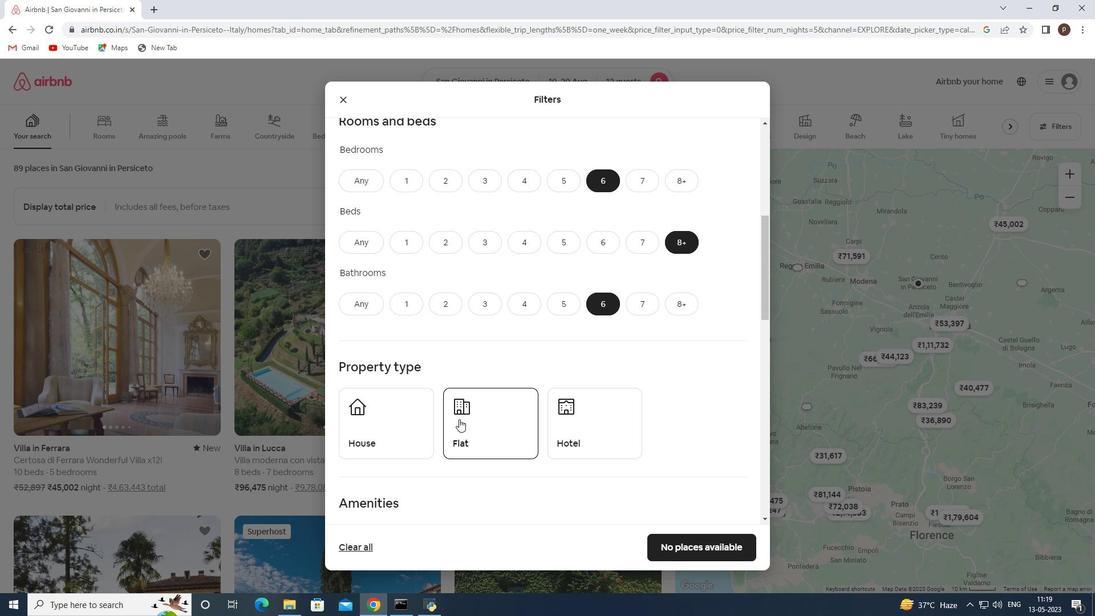 
Action: Mouse moved to (406, 427)
Screenshot: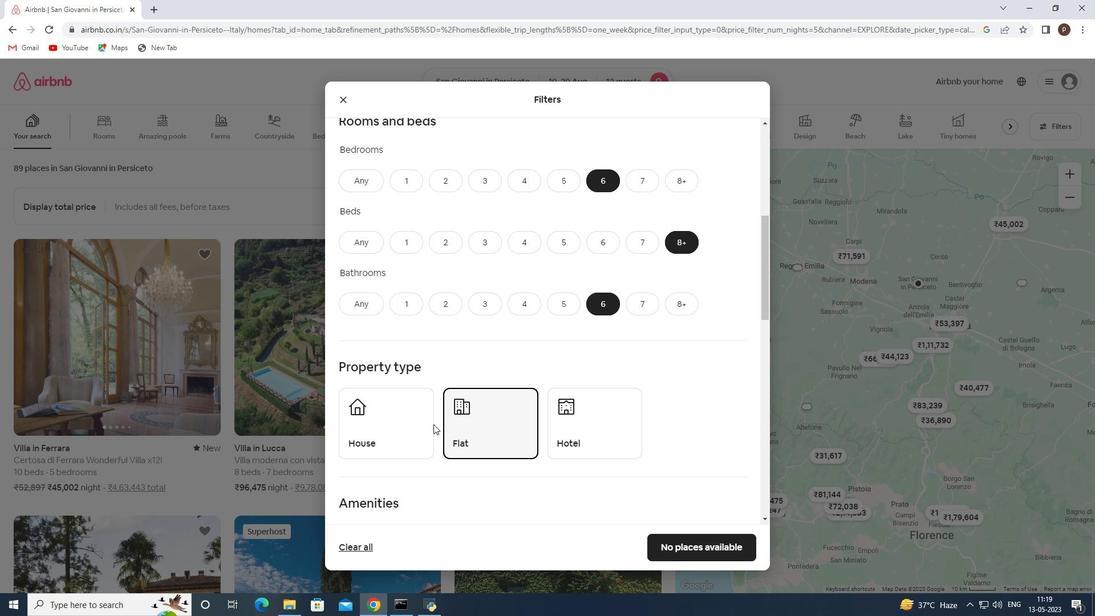 
Action: Mouse pressed left at (406, 427)
Screenshot: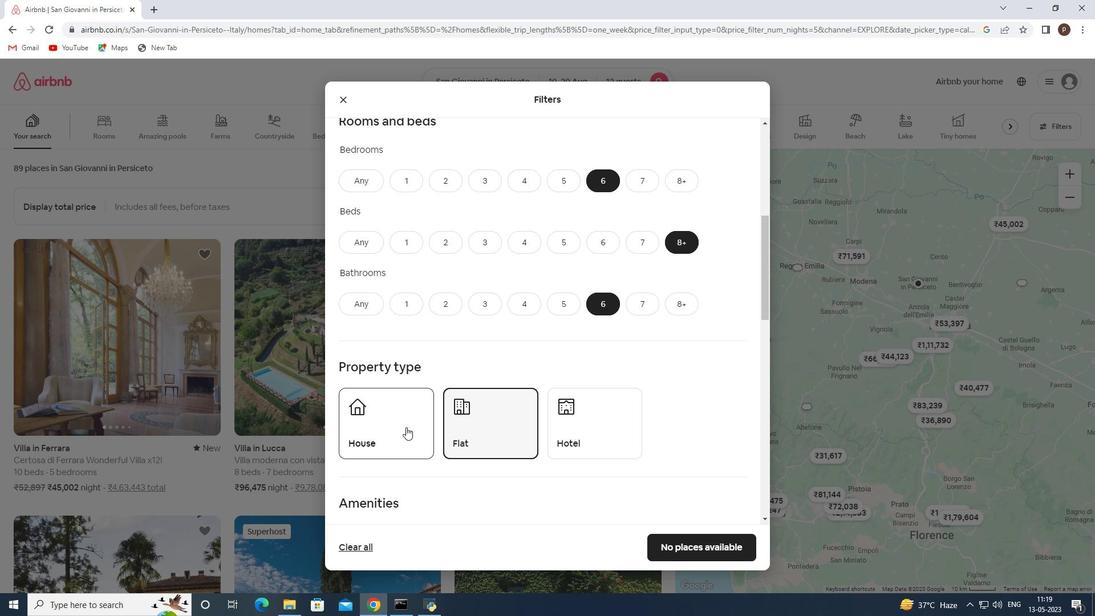 
Action: Mouse moved to (484, 434)
Screenshot: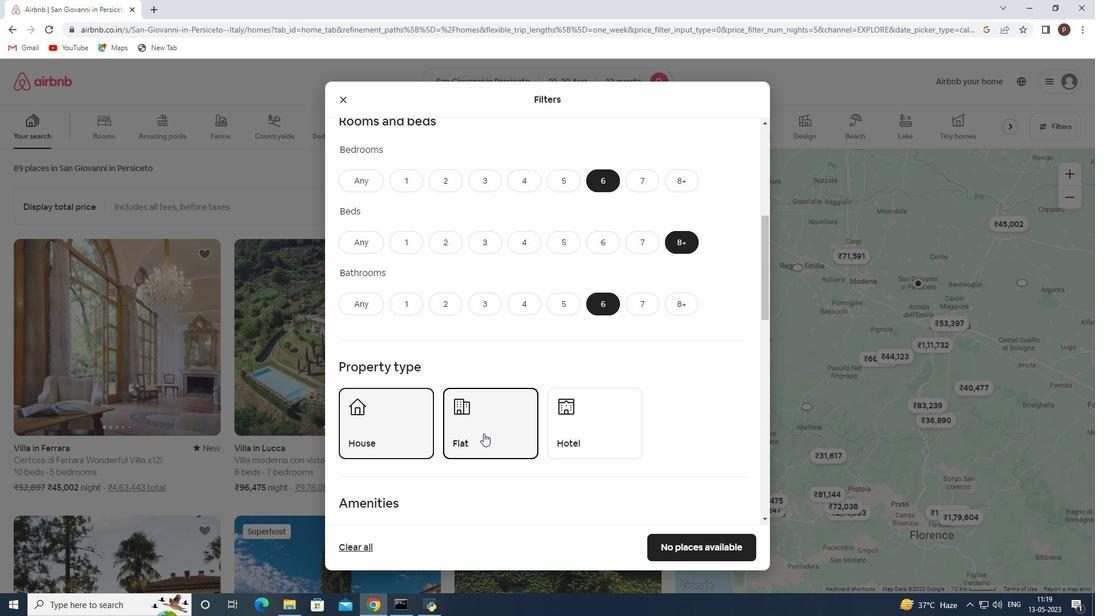
Action: Mouse scrolled (484, 433) with delta (0, 0)
Screenshot: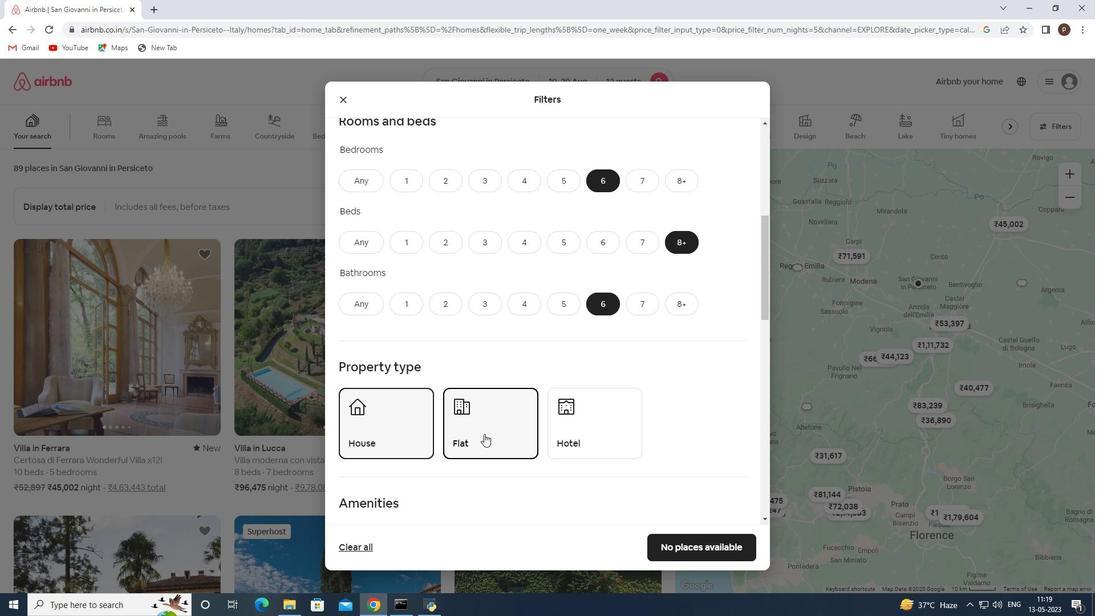 
Action: Mouse scrolled (484, 433) with delta (0, 0)
Screenshot: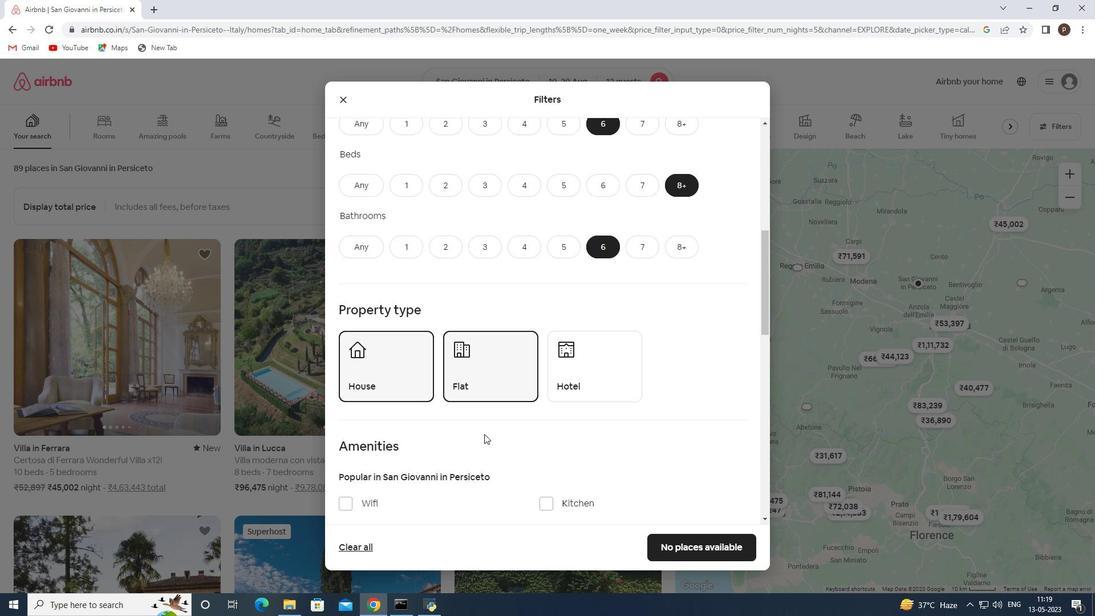 
Action: Mouse scrolled (484, 433) with delta (0, 0)
Screenshot: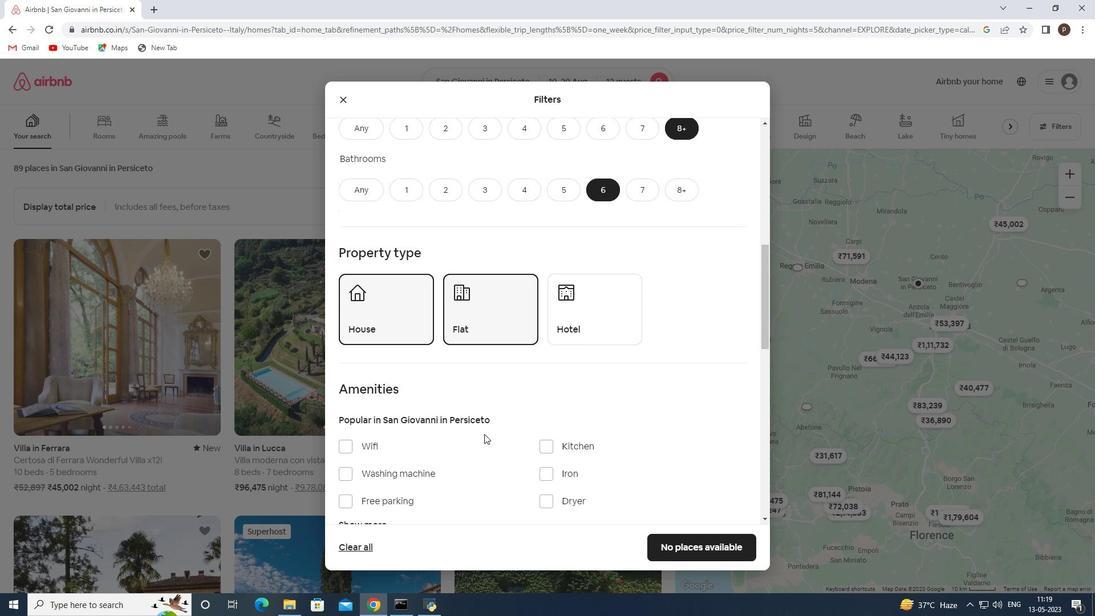 
Action: Mouse scrolled (484, 433) with delta (0, 0)
Screenshot: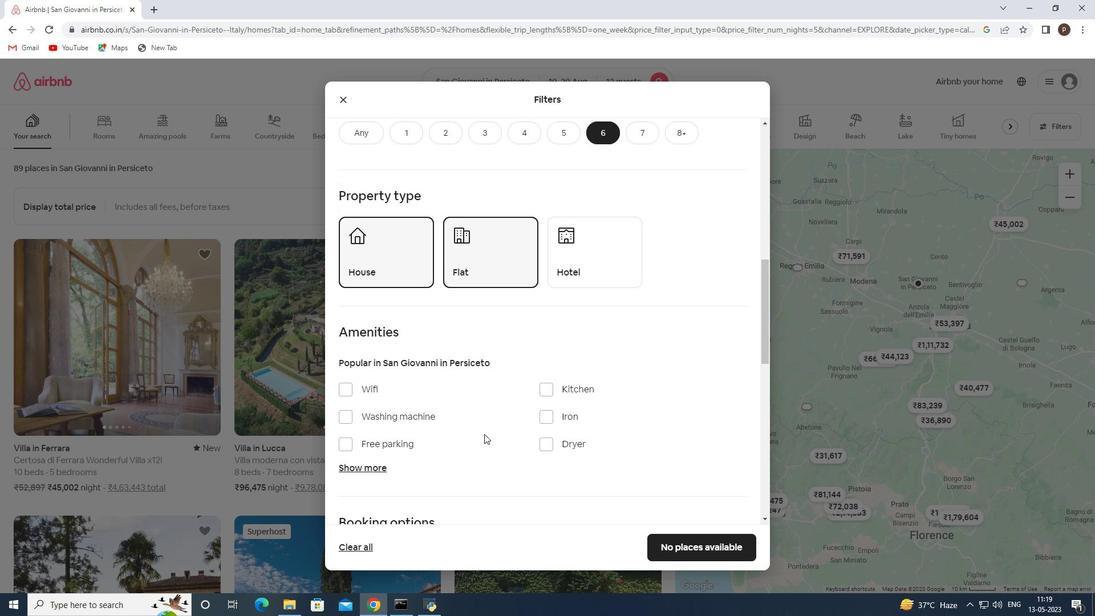 
Action: Mouse moved to (352, 330)
Screenshot: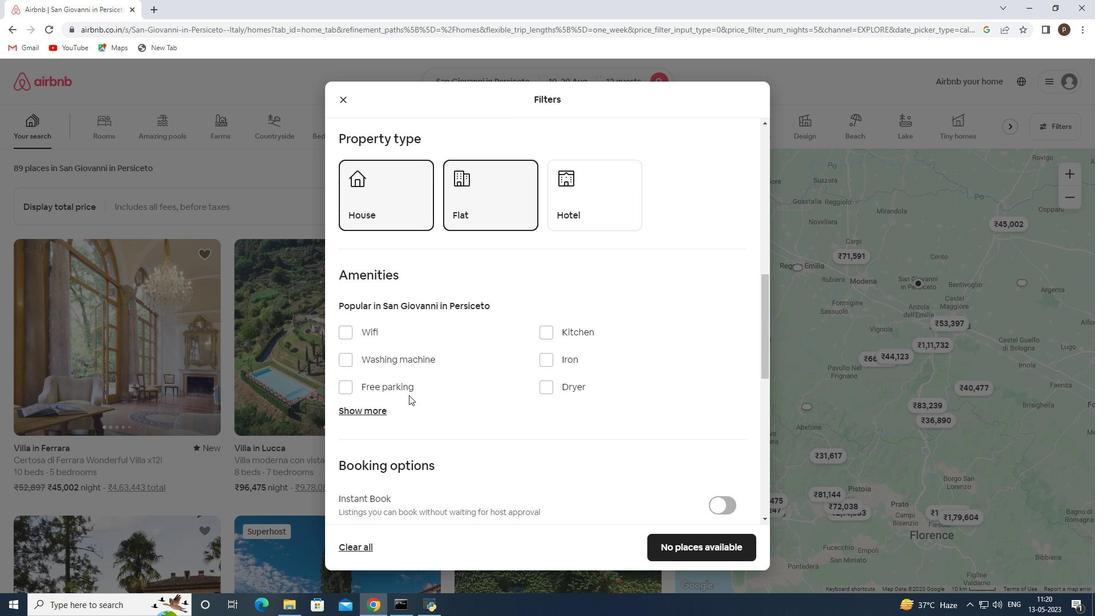 
Action: Mouse pressed left at (352, 330)
Screenshot: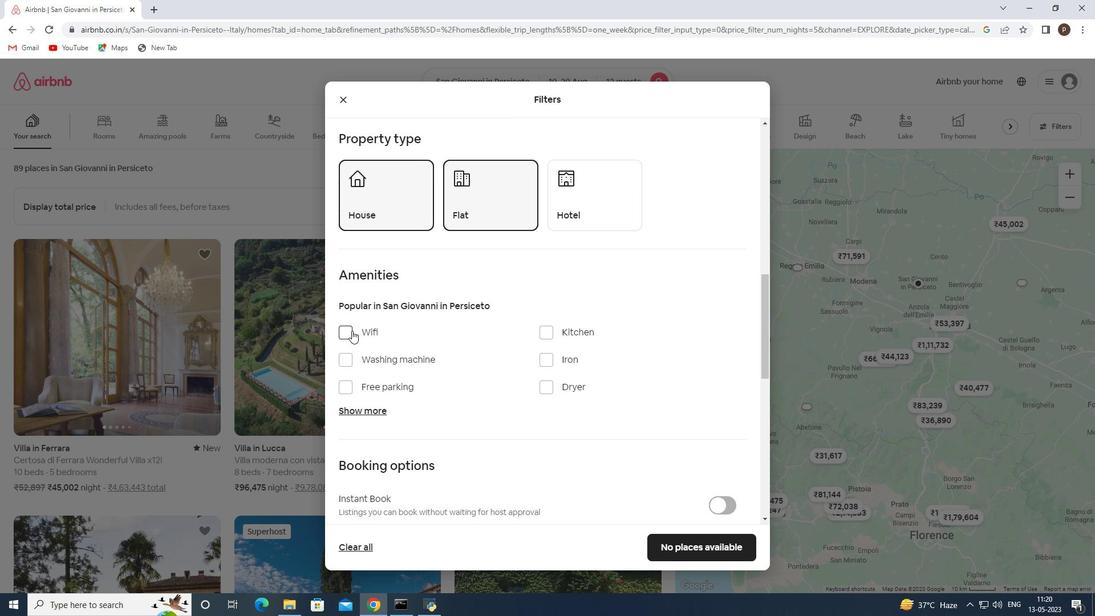 
Action: Mouse moved to (350, 386)
Screenshot: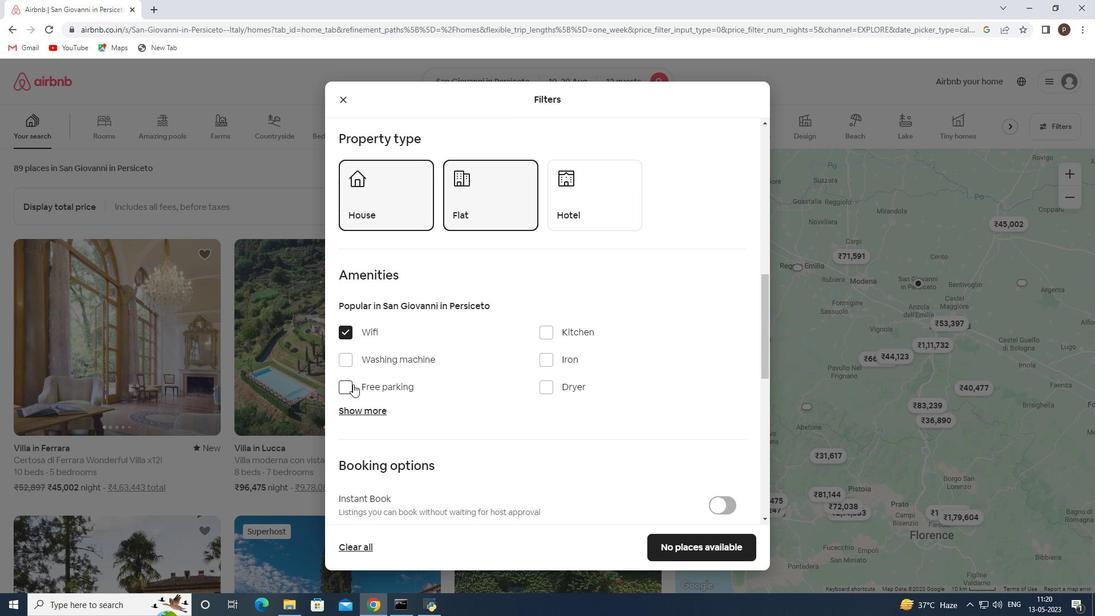 
Action: Mouse pressed left at (350, 386)
Screenshot: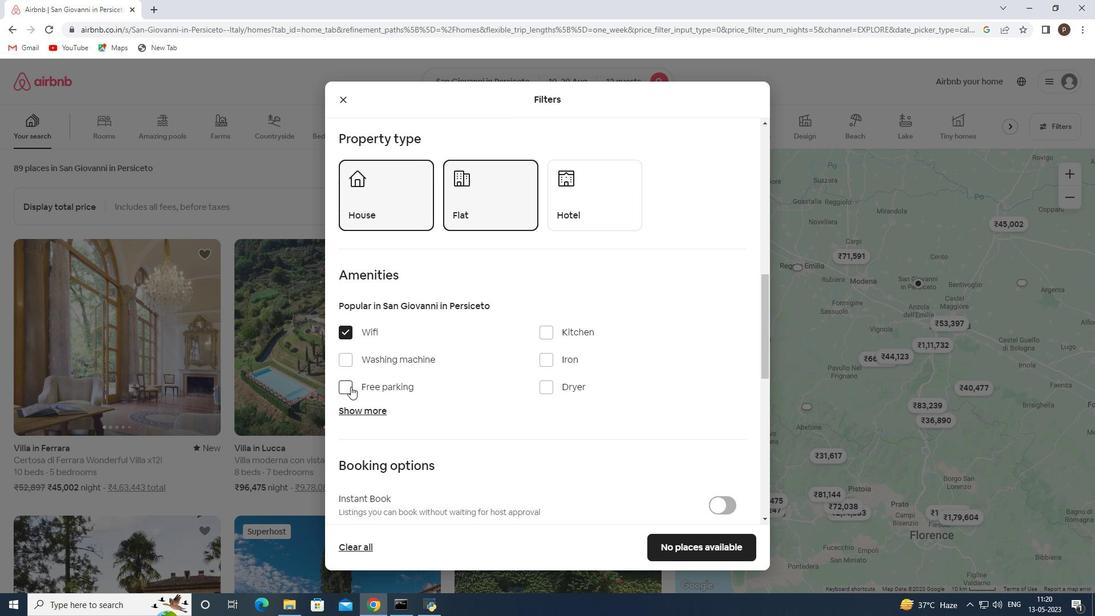 
Action: Mouse moved to (366, 411)
Screenshot: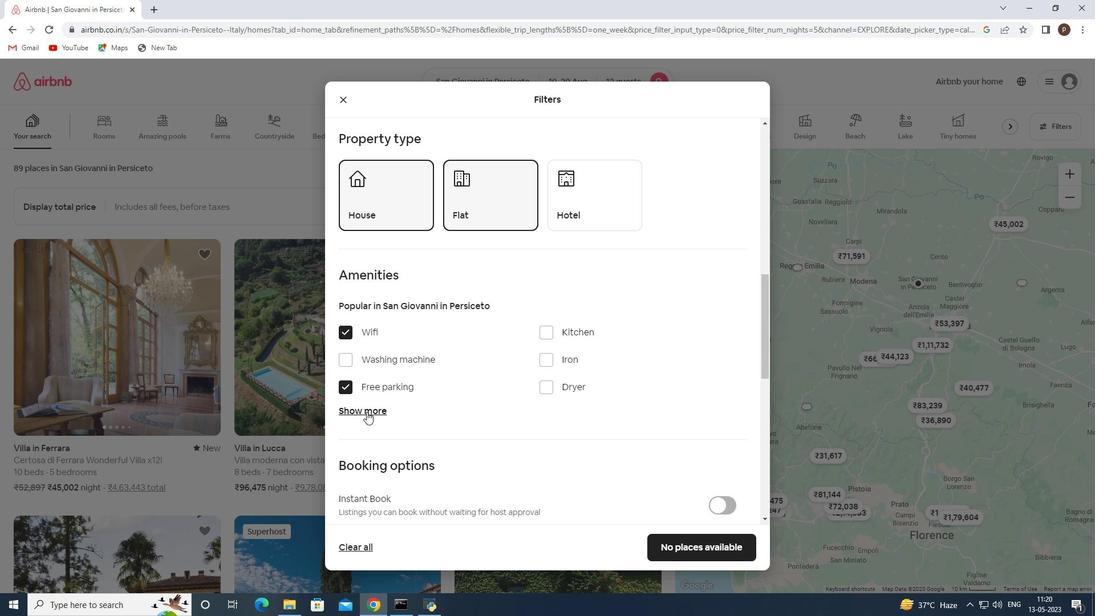 
Action: Mouse pressed left at (366, 411)
Screenshot: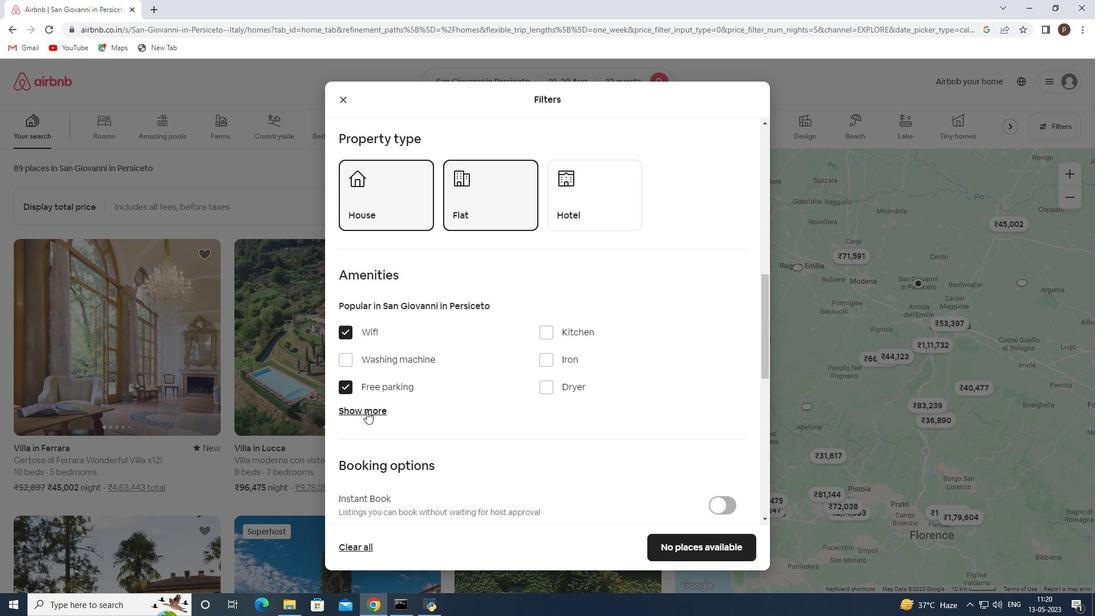 
Action: Mouse moved to (453, 422)
Screenshot: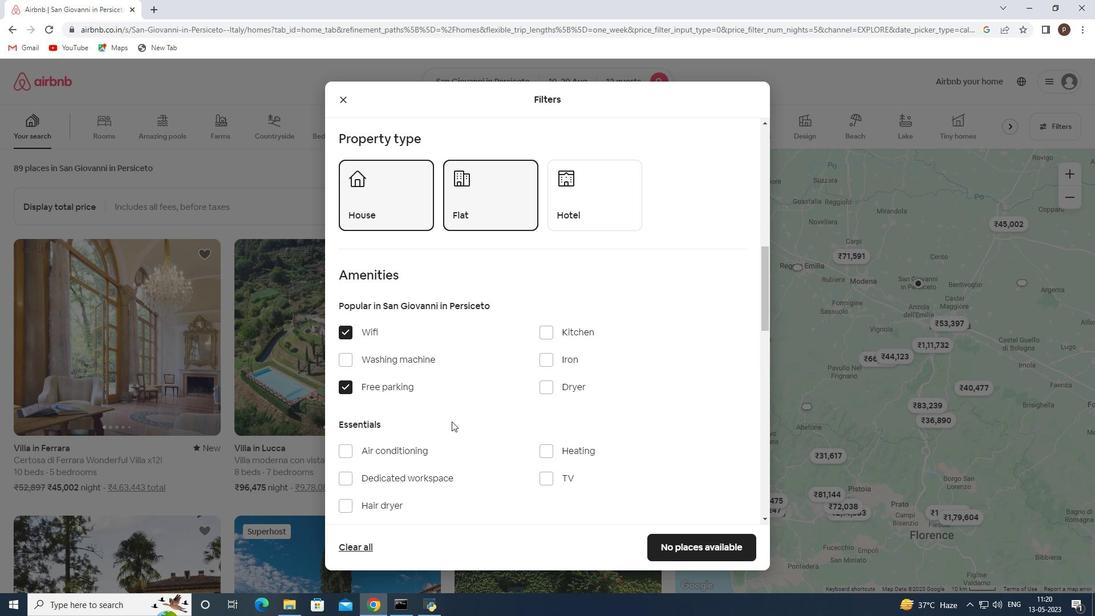 
Action: Mouse scrolled (453, 421) with delta (0, 0)
Screenshot: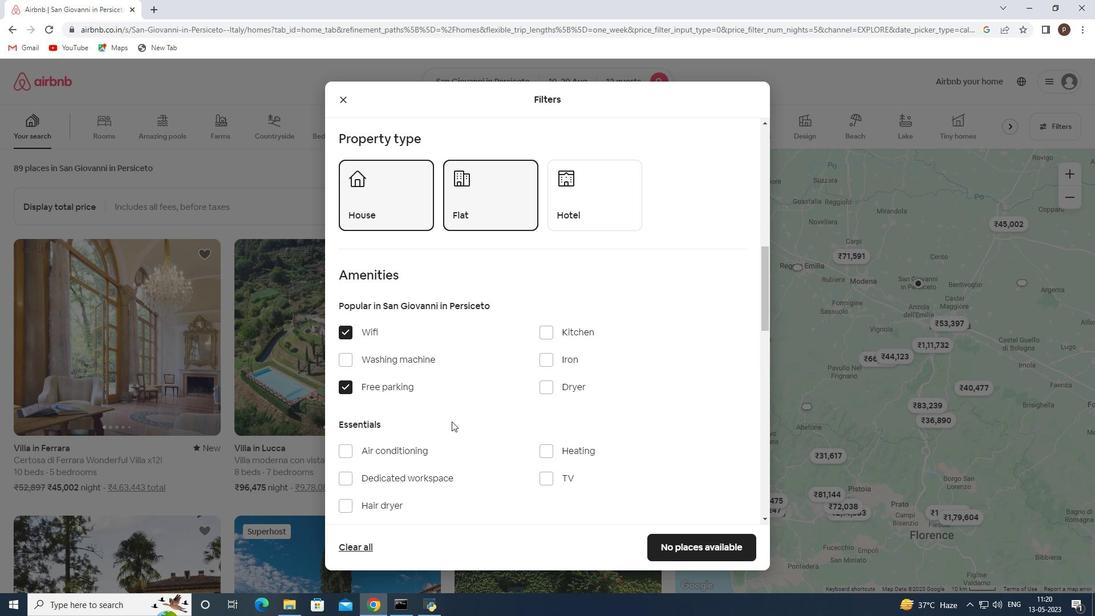 
Action: Mouse moved to (543, 423)
Screenshot: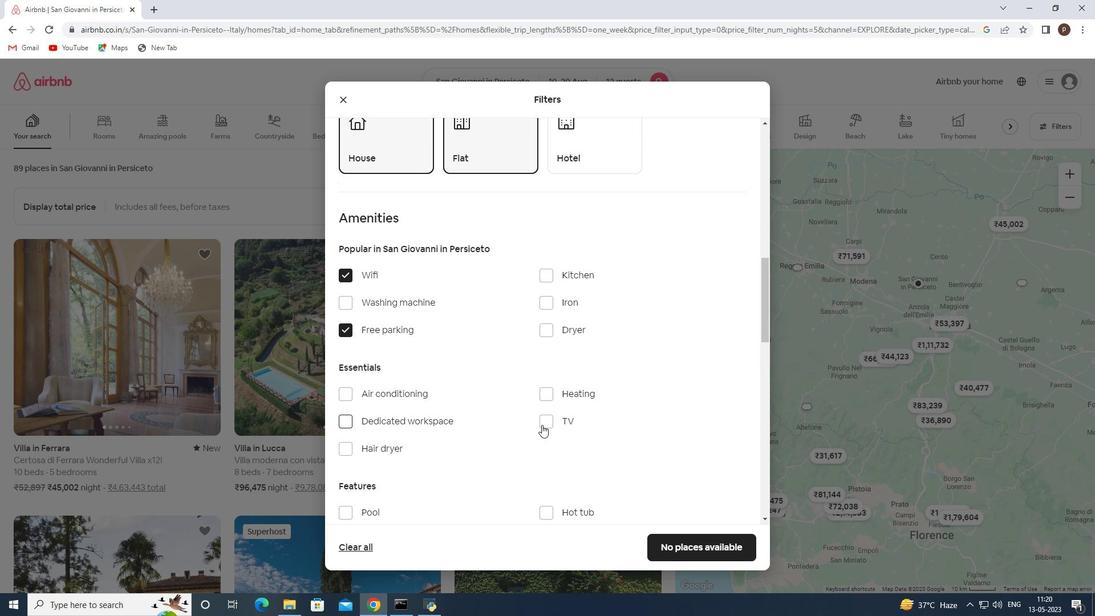
Action: Mouse pressed left at (543, 423)
Screenshot: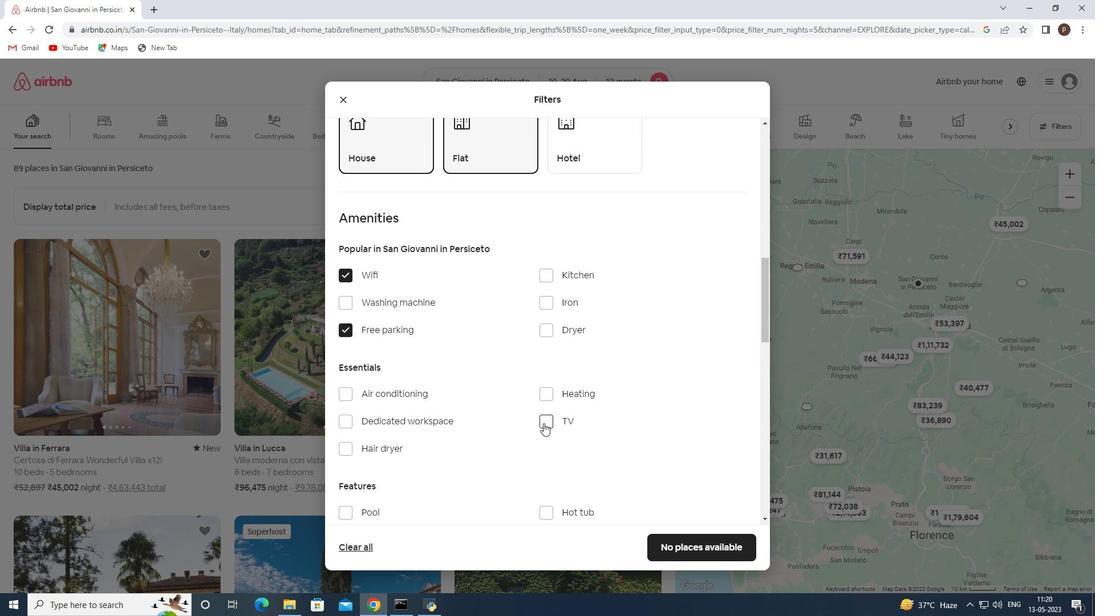 
Action: Mouse moved to (415, 443)
Screenshot: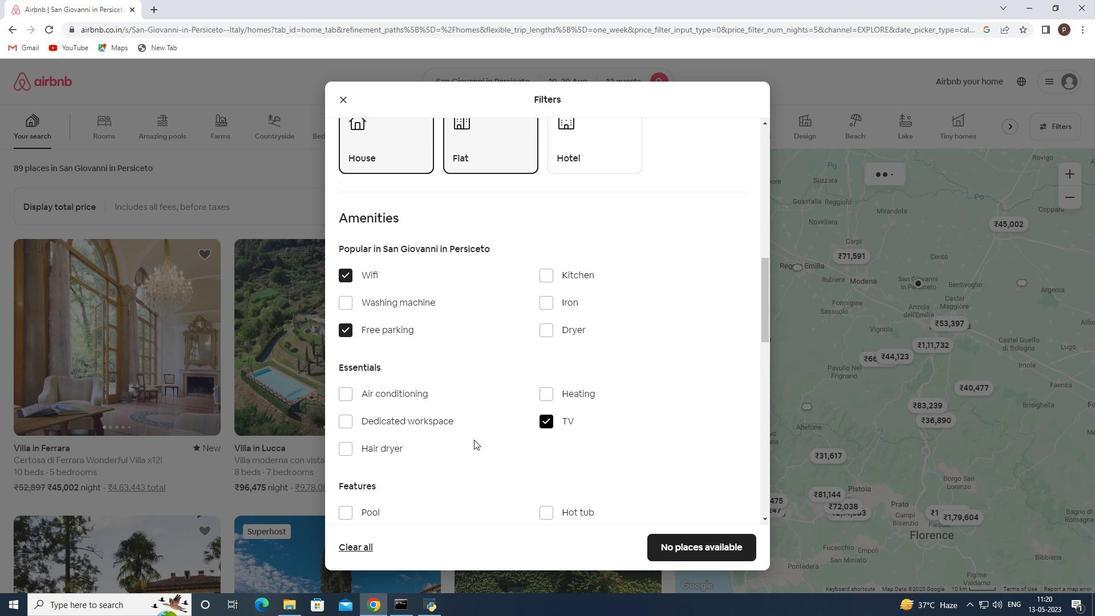 
Action: Mouse scrolled (415, 443) with delta (0, 0)
Screenshot: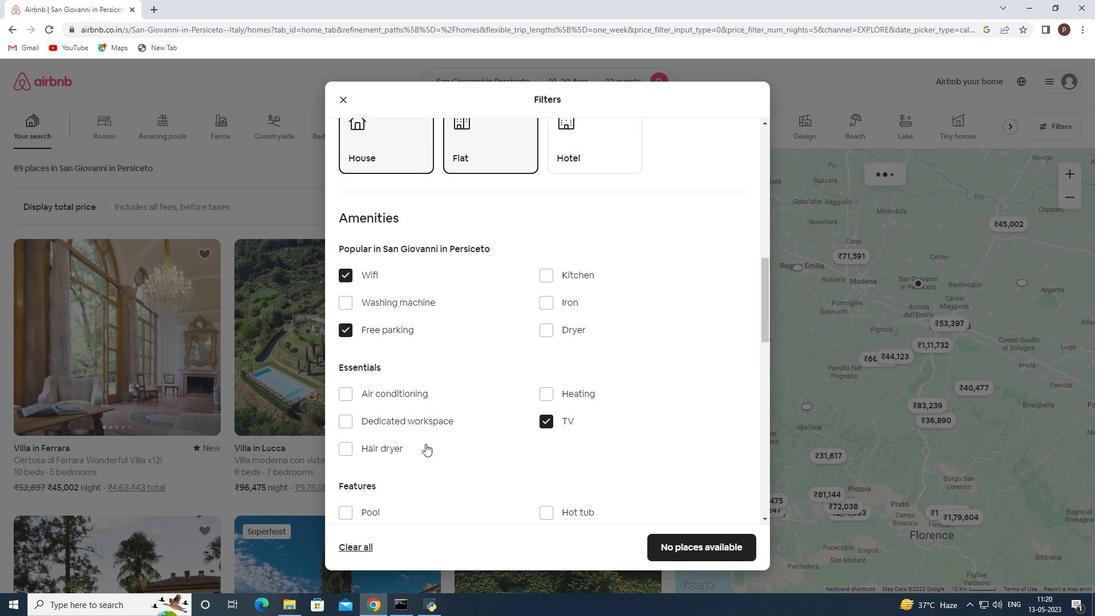 
Action: Mouse scrolled (415, 443) with delta (0, 0)
Screenshot: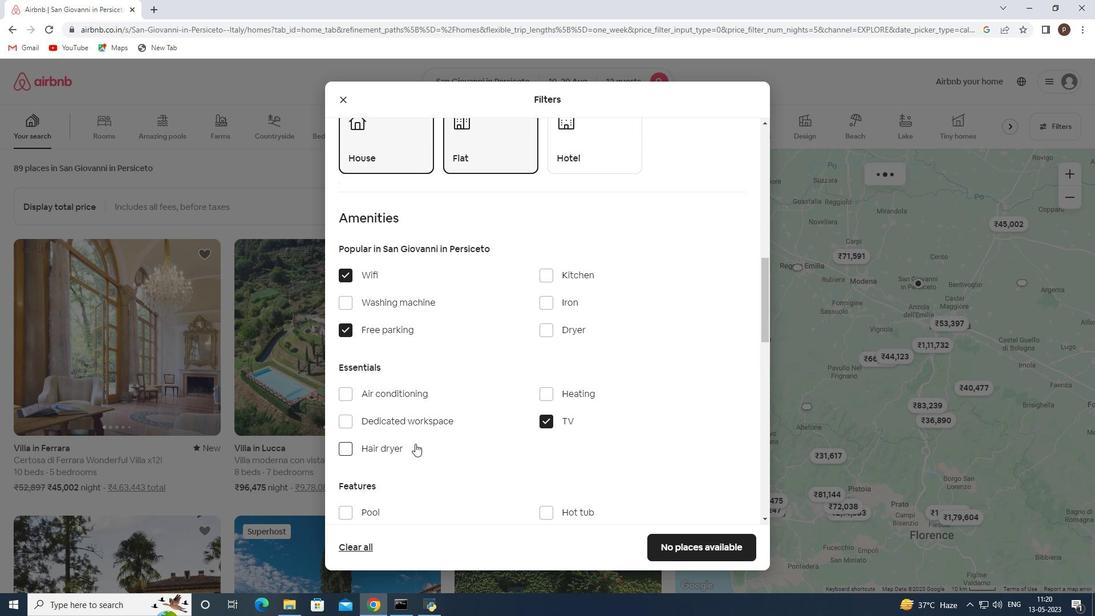
Action: Mouse scrolled (415, 443) with delta (0, 0)
Screenshot: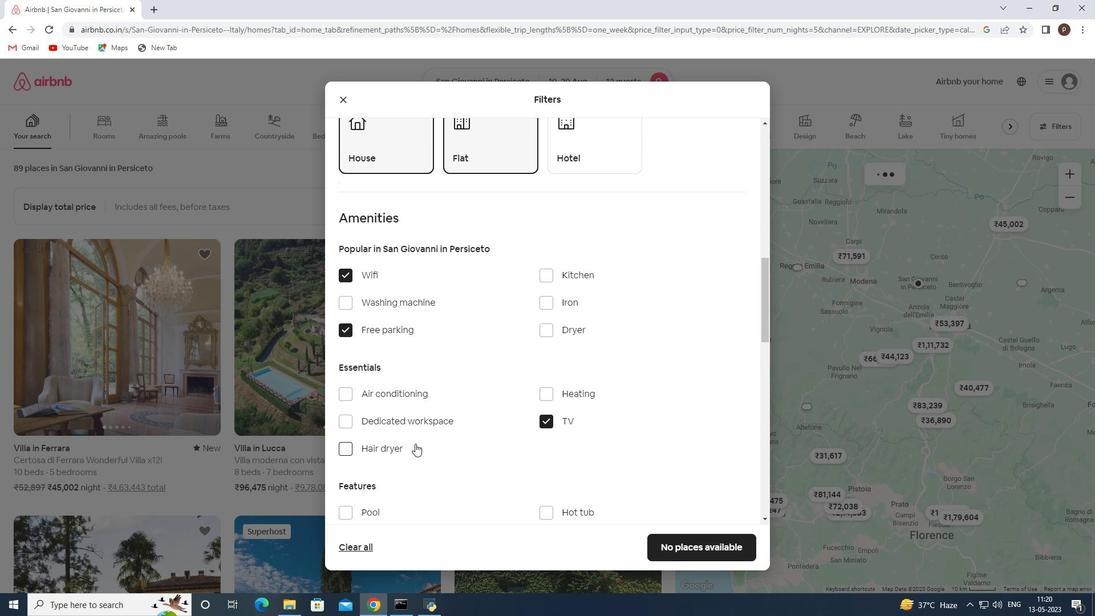 
Action: Mouse moved to (353, 396)
Screenshot: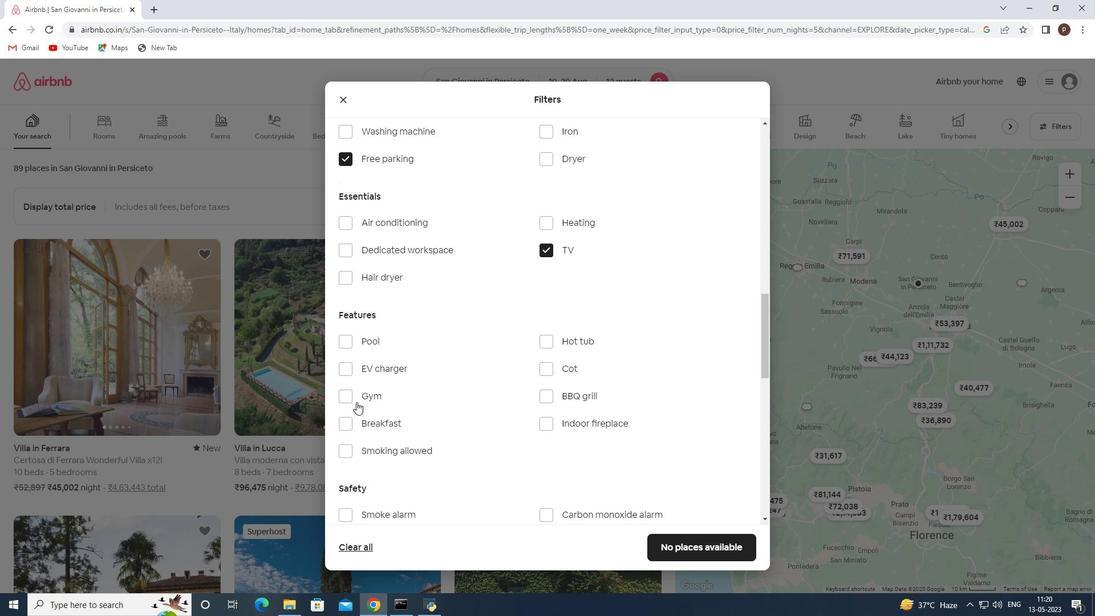 
Action: Mouse pressed left at (353, 396)
Screenshot: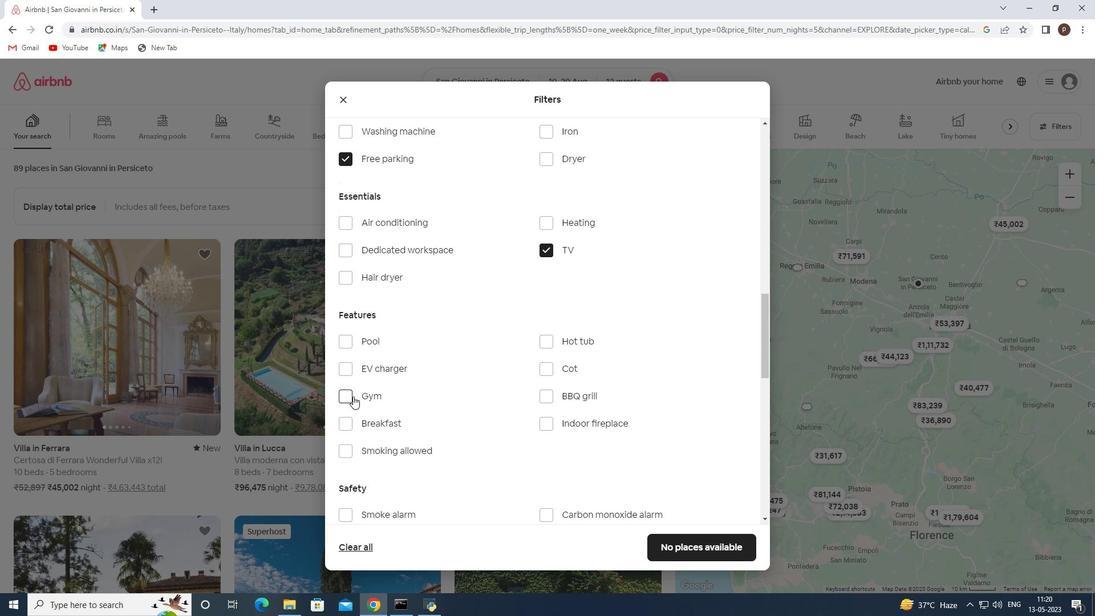 
Action: Mouse moved to (344, 427)
Screenshot: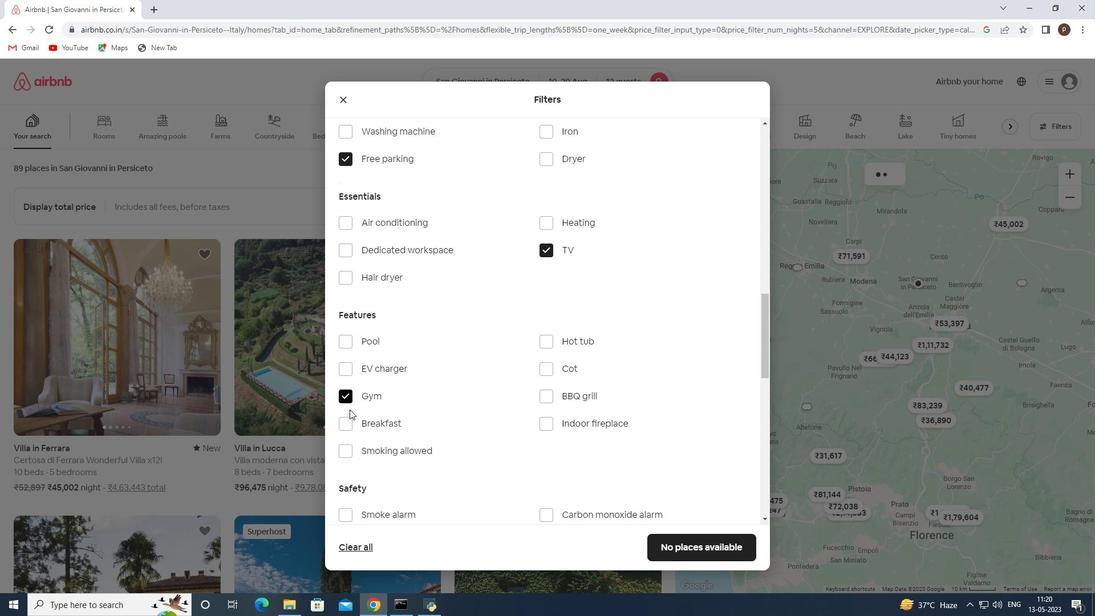 
Action: Mouse pressed left at (344, 427)
Screenshot: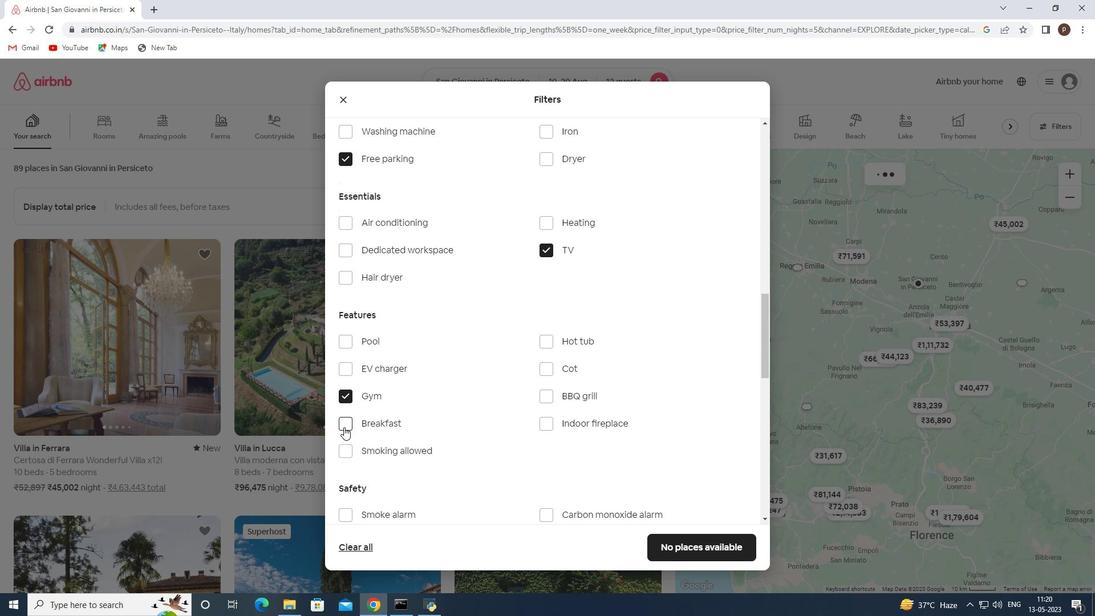 
Action: Mouse moved to (409, 427)
Screenshot: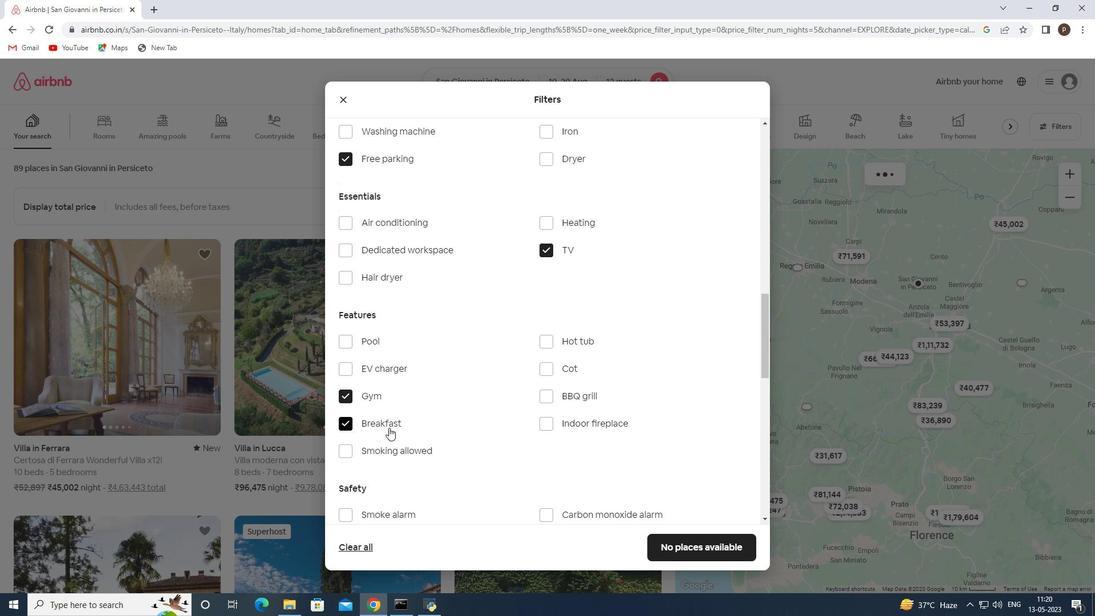 
Action: Mouse scrolled (409, 427) with delta (0, 0)
Screenshot: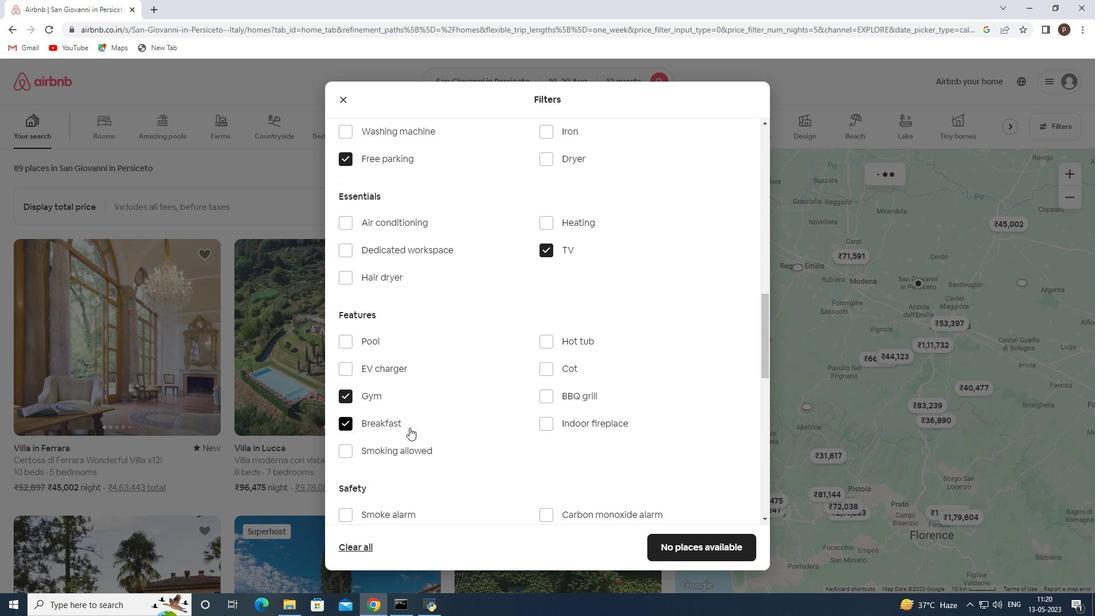 
Action: Mouse scrolled (409, 427) with delta (0, 0)
Screenshot: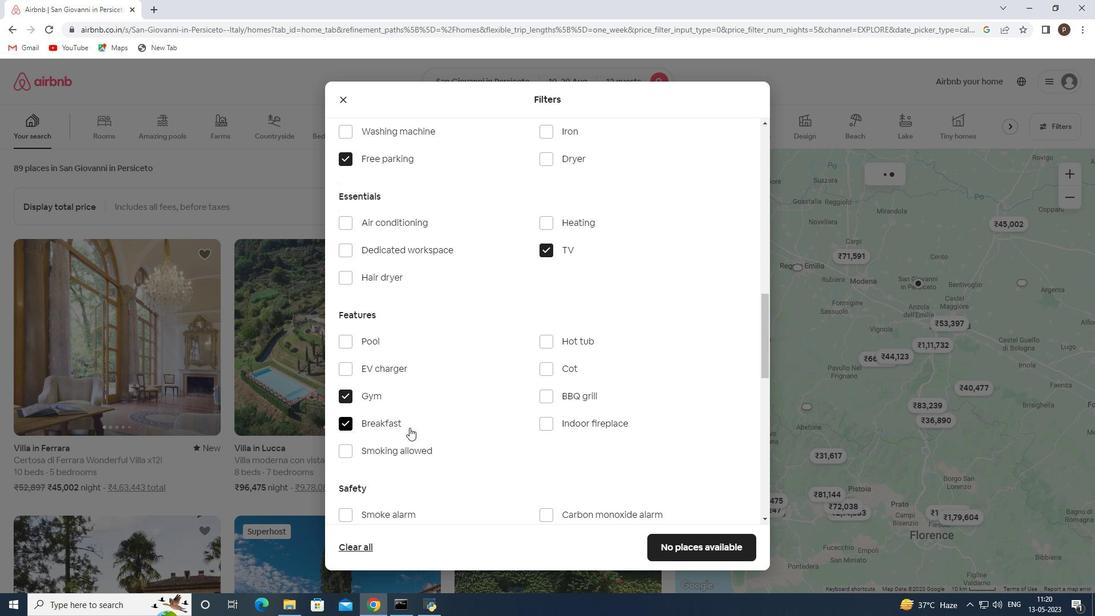 
Action: Mouse scrolled (409, 427) with delta (0, 0)
Screenshot: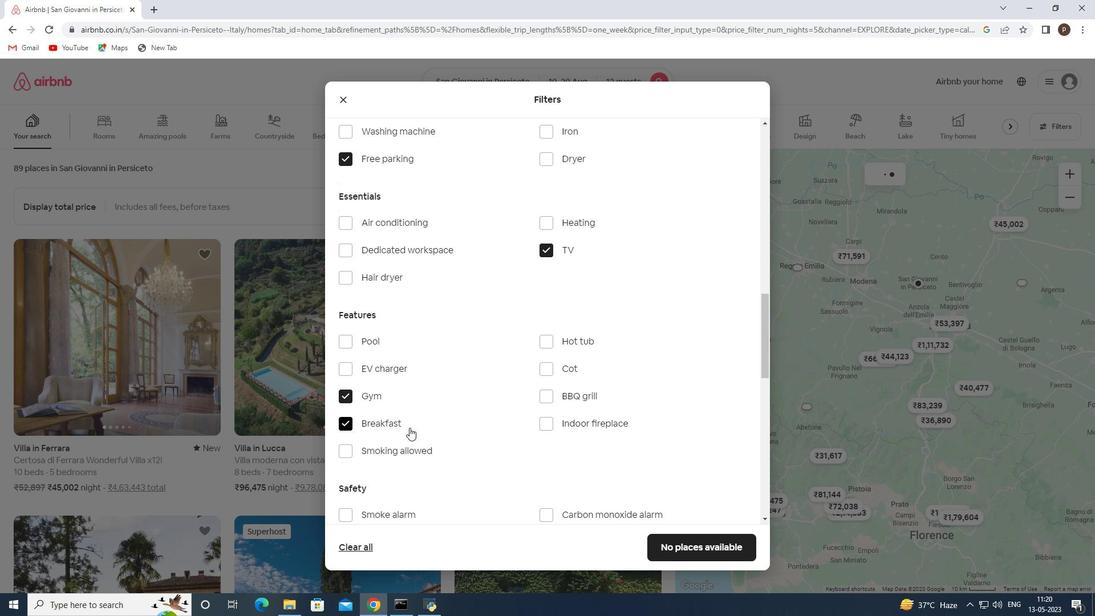 
Action: Mouse scrolled (409, 427) with delta (0, 0)
Screenshot: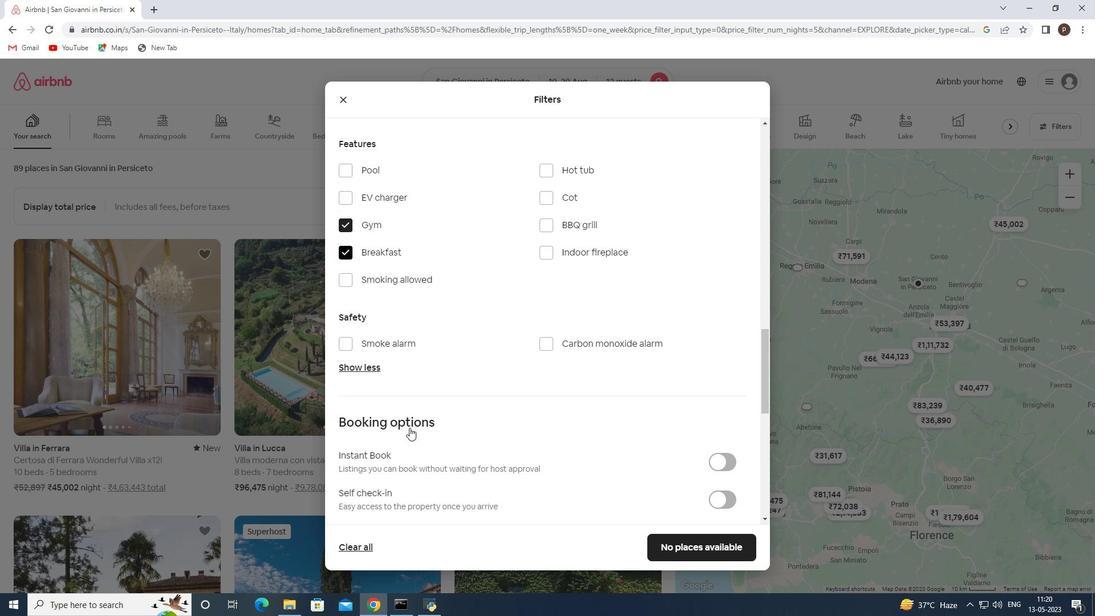 
Action: Mouse scrolled (409, 427) with delta (0, 0)
Screenshot: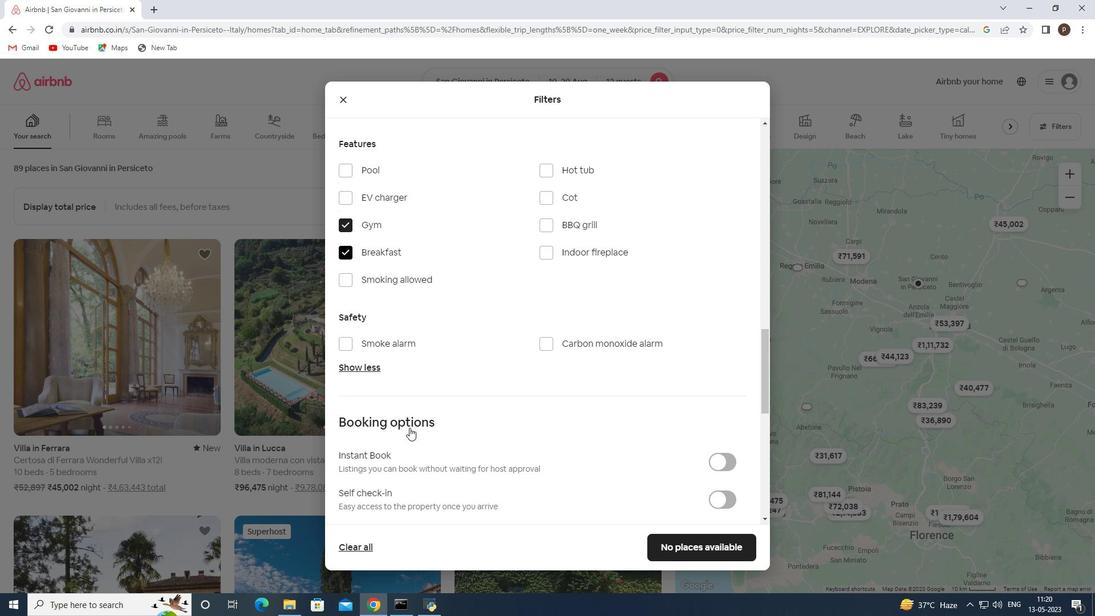 
Action: Mouse scrolled (409, 427) with delta (0, 0)
Screenshot: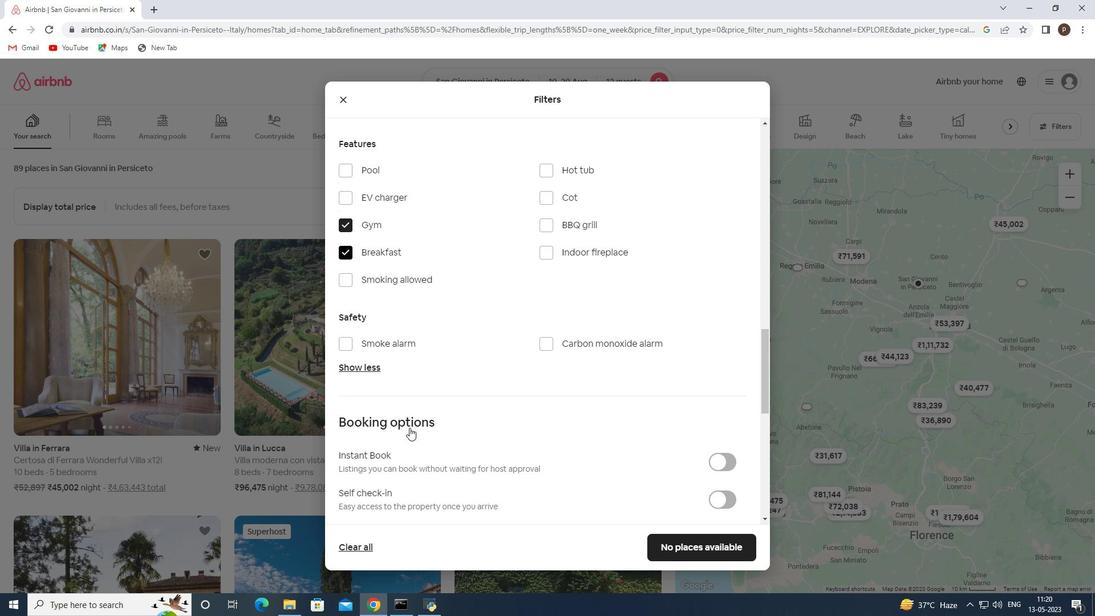 
Action: Mouse moved to (723, 333)
Screenshot: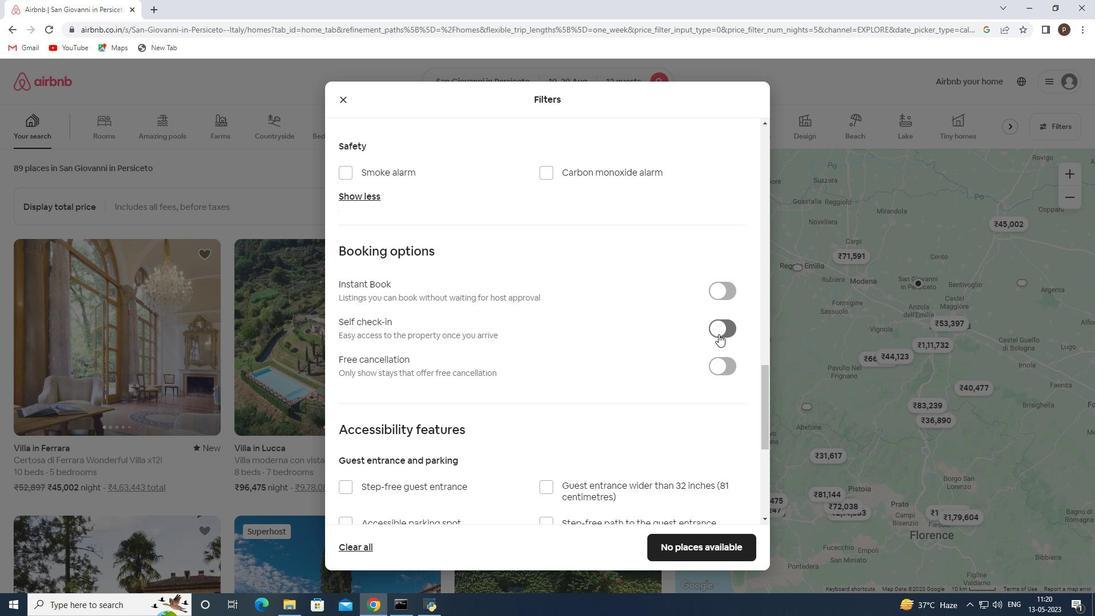 
Action: Mouse pressed left at (723, 333)
Screenshot: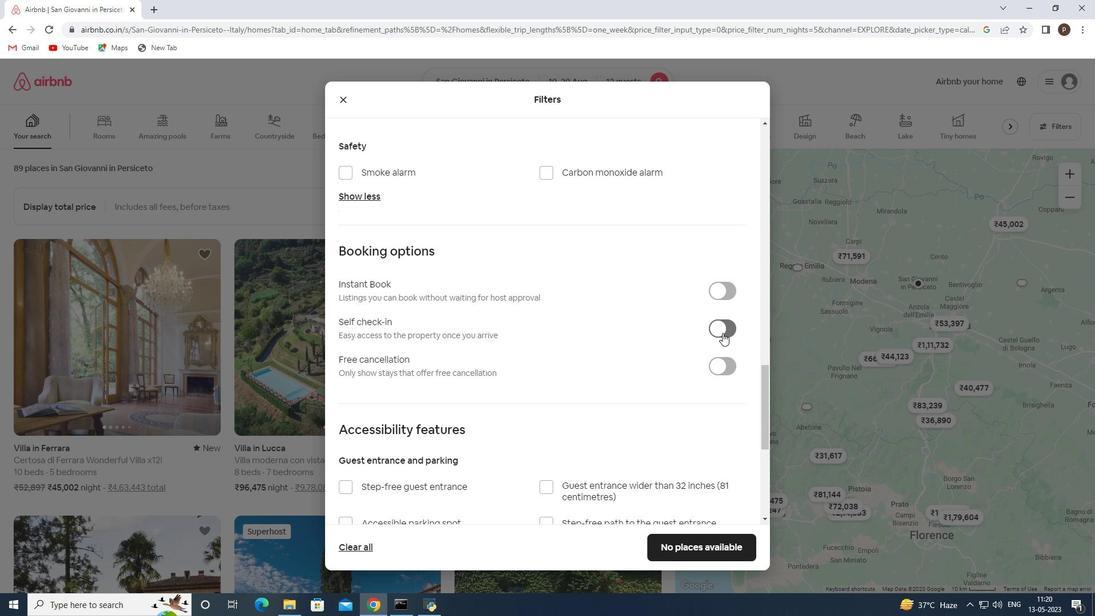 
Action: Mouse moved to (465, 412)
Screenshot: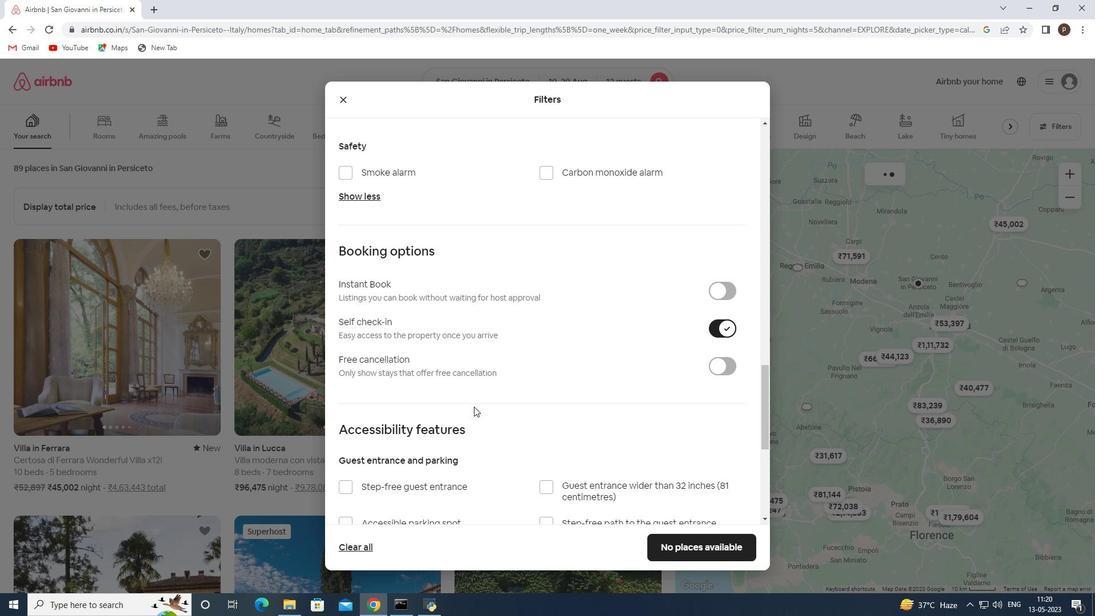 
Action: Mouse scrolled (465, 412) with delta (0, 0)
Screenshot: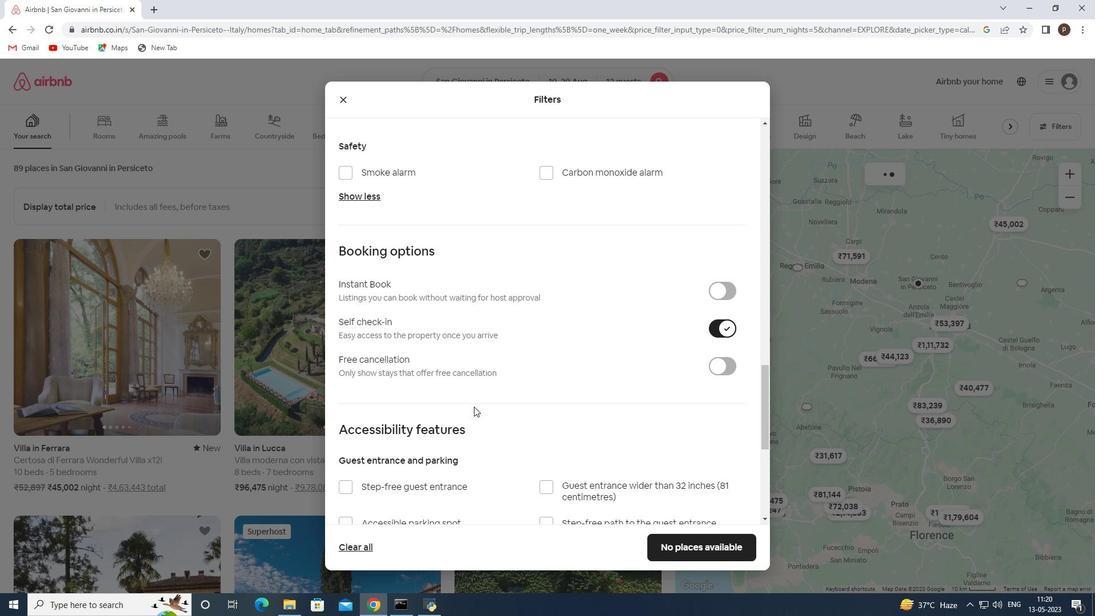 
Action: Mouse moved to (464, 413)
Screenshot: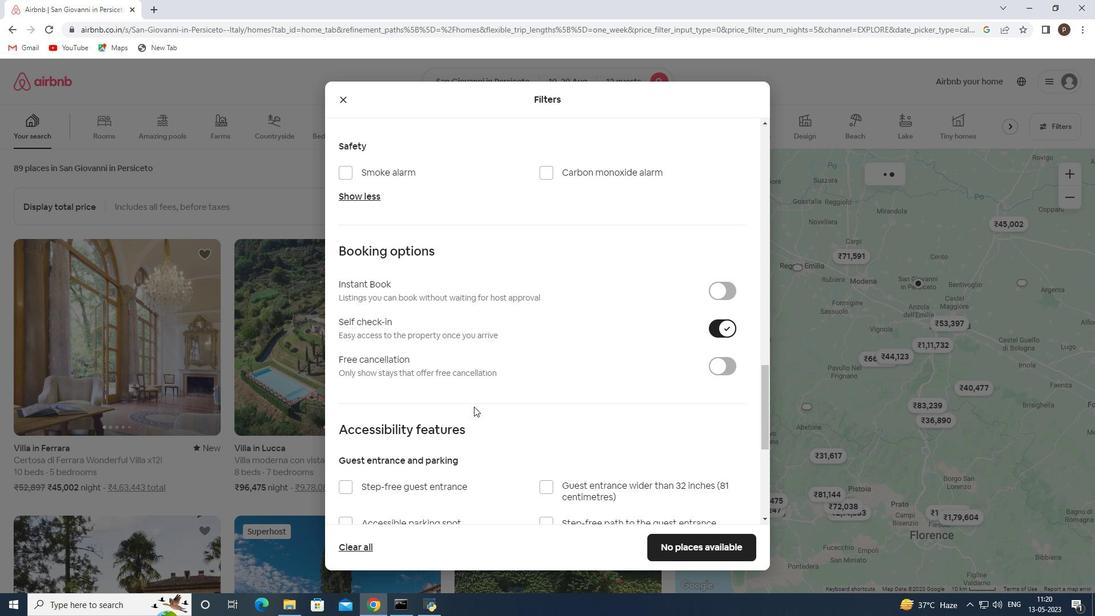 
Action: Mouse scrolled (464, 412) with delta (0, 0)
Screenshot: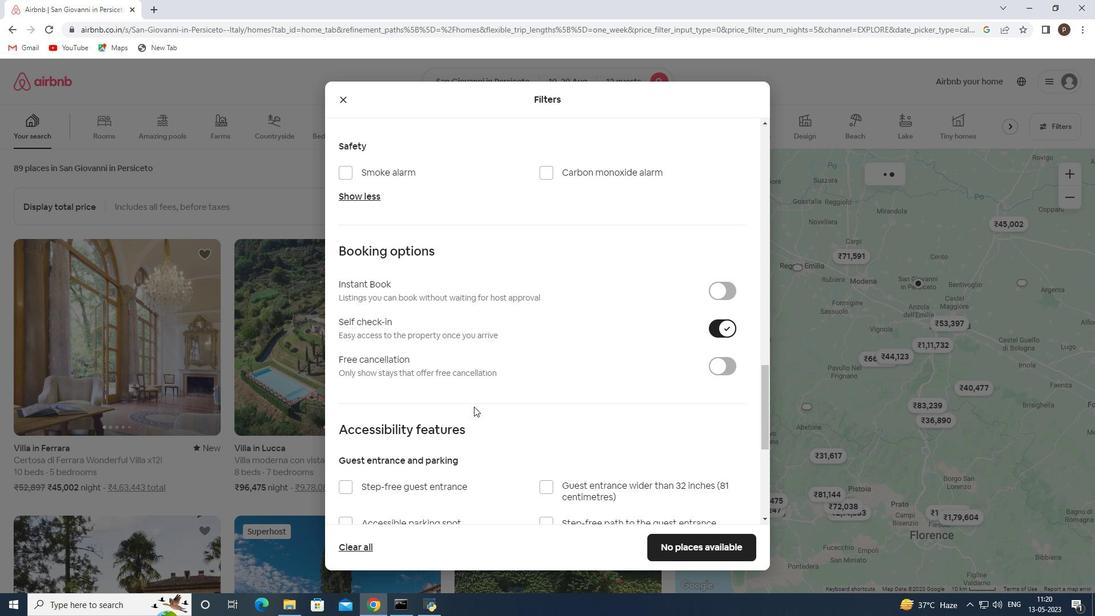 
Action: Mouse scrolled (464, 412) with delta (0, 0)
Screenshot: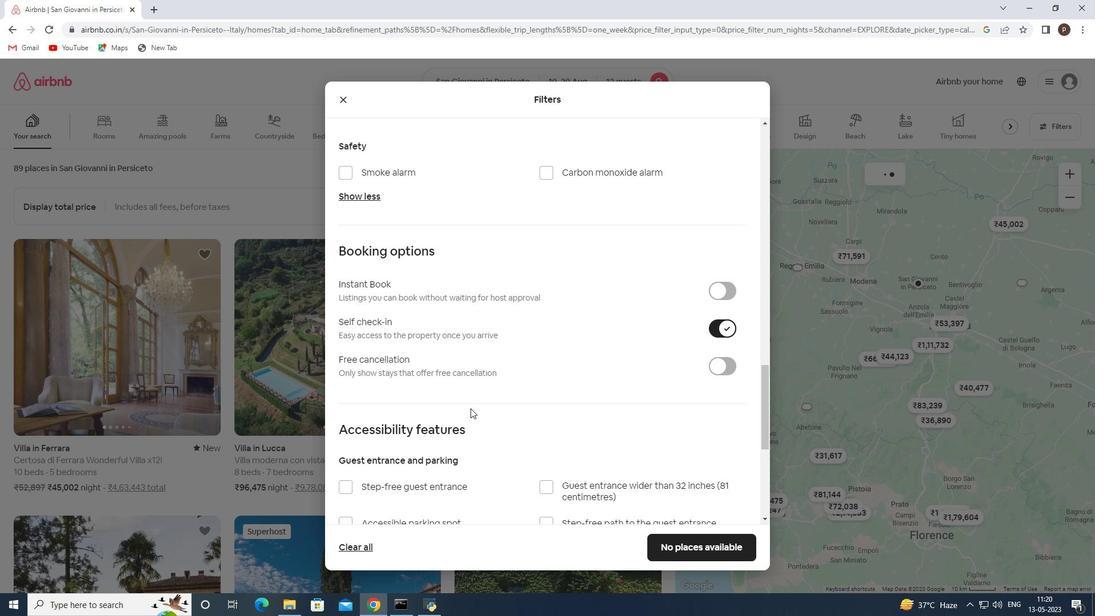 
Action: Mouse scrolled (464, 412) with delta (0, 0)
Screenshot: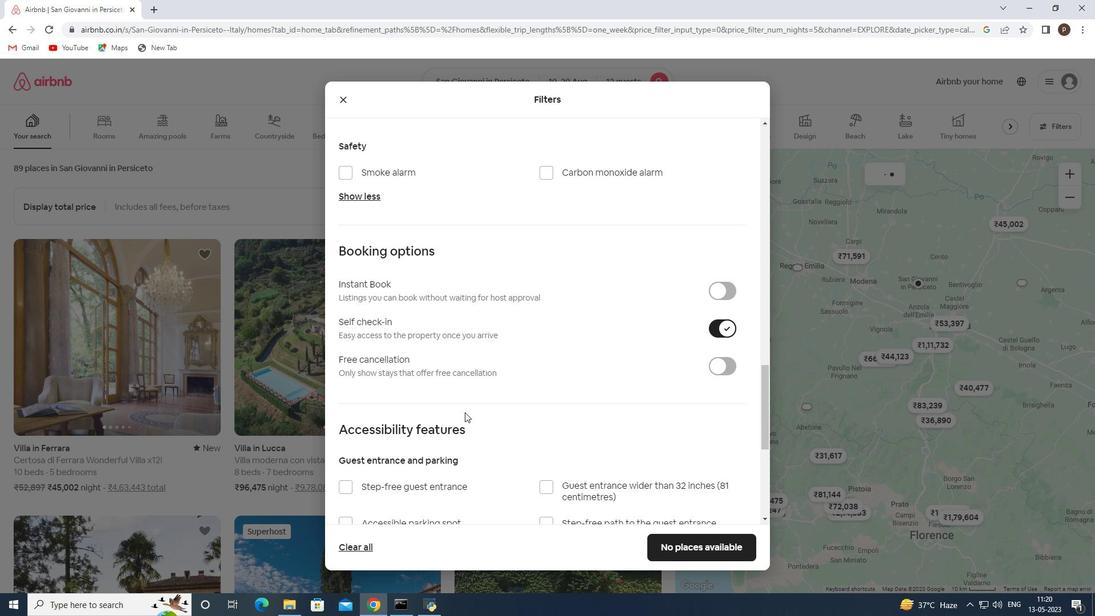 
Action: Mouse scrolled (464, 412) with delta (0, 0)
Screenshot: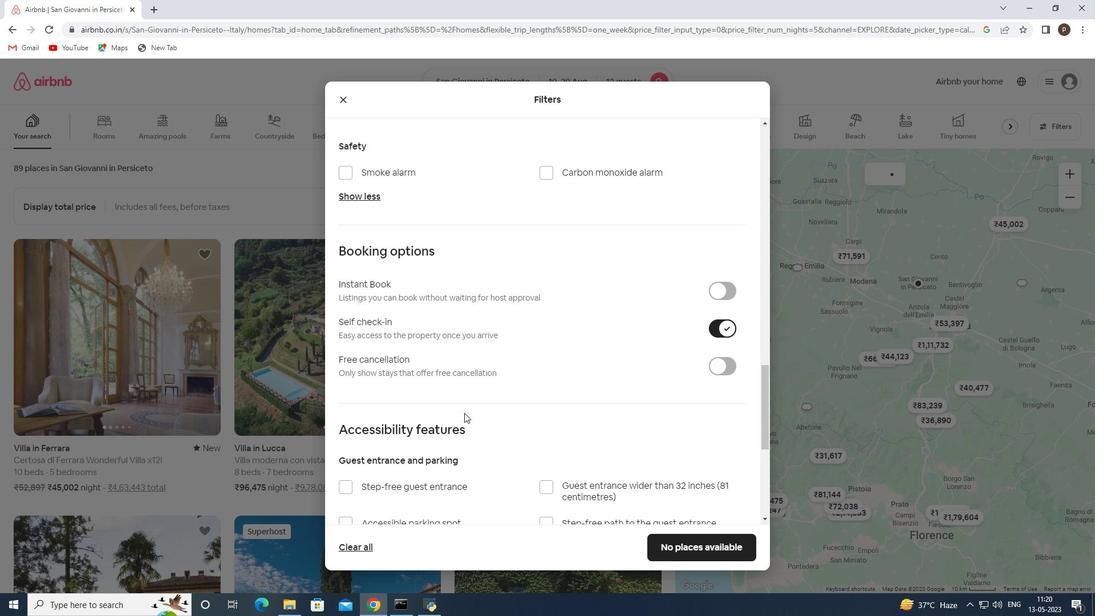 
Action: Mouse scrolled (464, 412) with delta (0, 0)
Screenshot: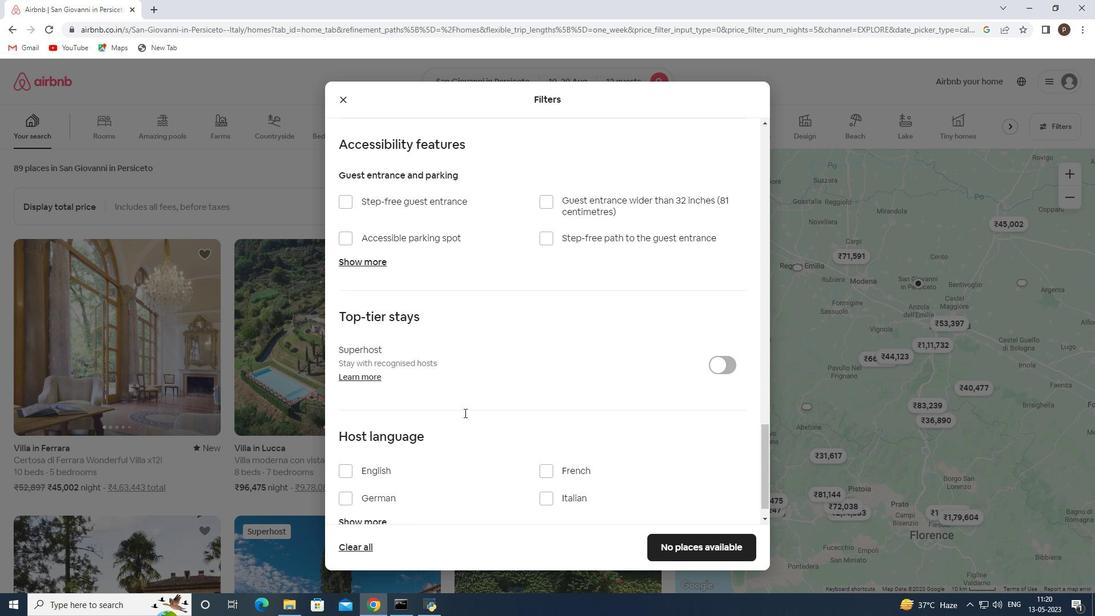 
Action: Mouse scrolled (464, 412) with delta (0, 0)
Screenshot: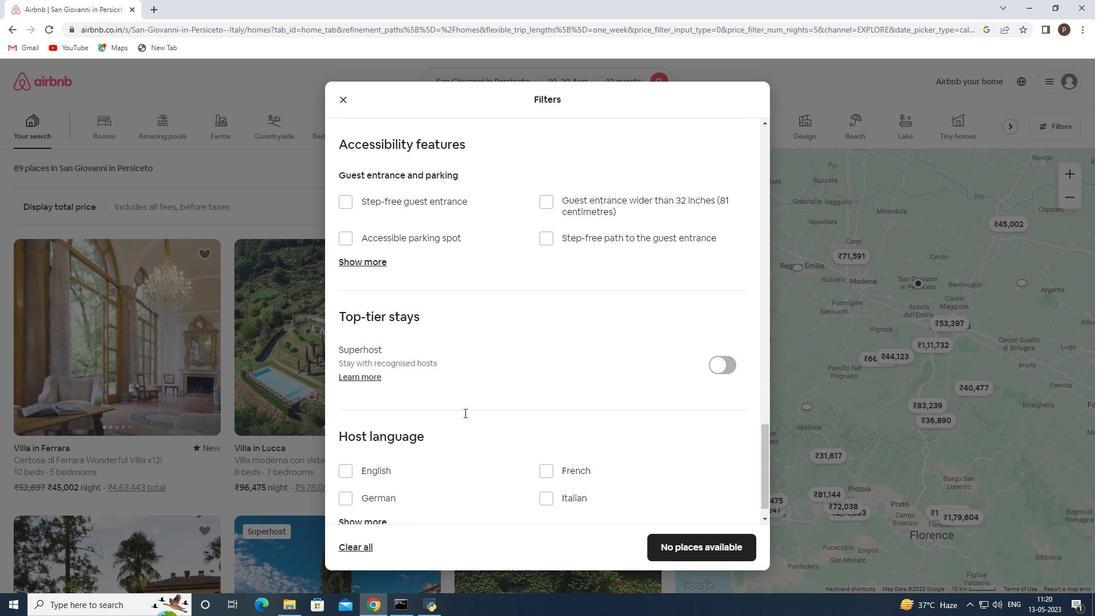 
Action: Mouse scrolled (464, 412) with delta (0, 0)
Screenshot: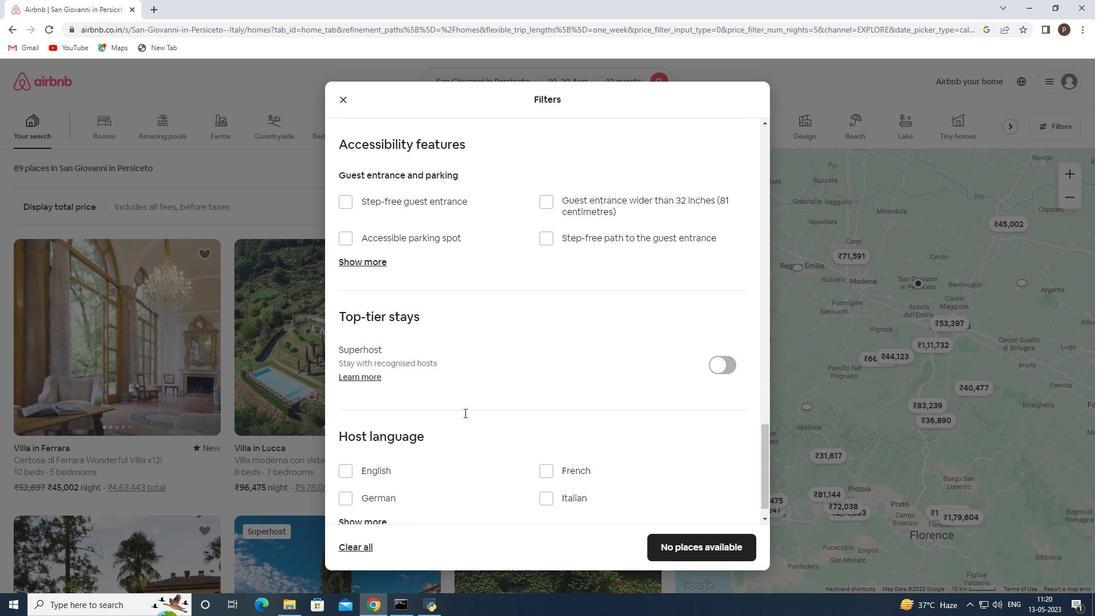 
Action: Mouse scrolled (464, 412) with delta (0, 0)
Screenshot: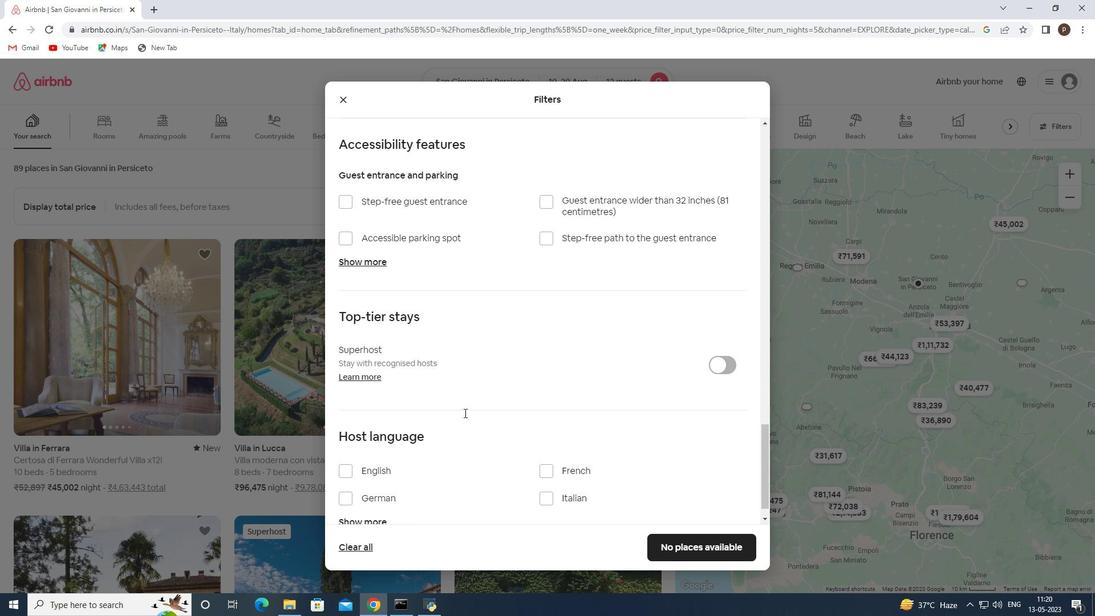 
Action: Mouse scrolled (464, 412) with delta (0, 0)
Screenshot: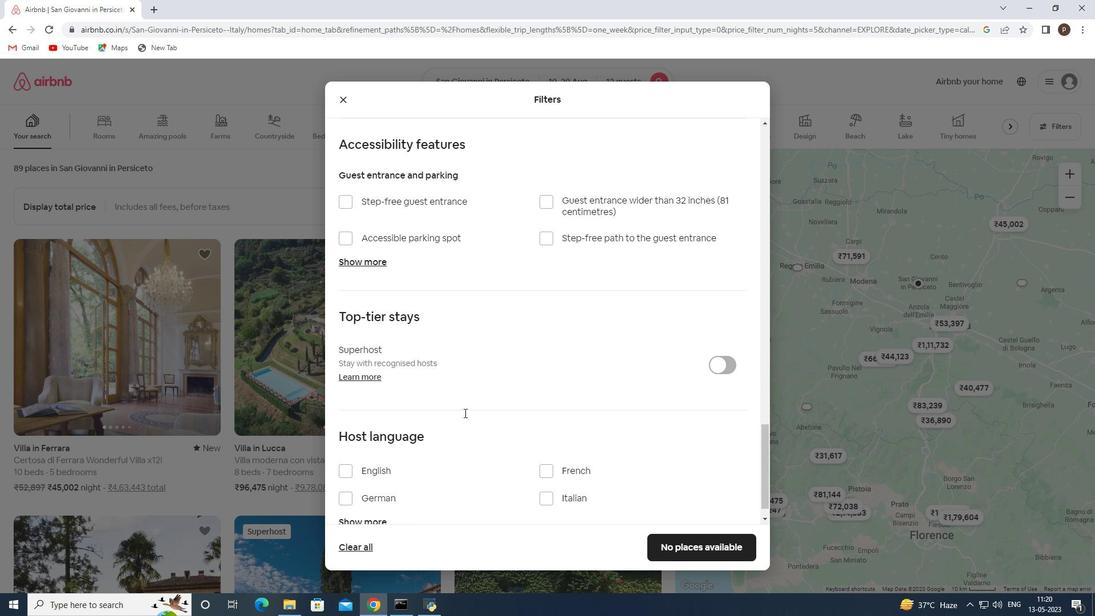 
Action: Mouse moved to (463, 418)
Screenshot: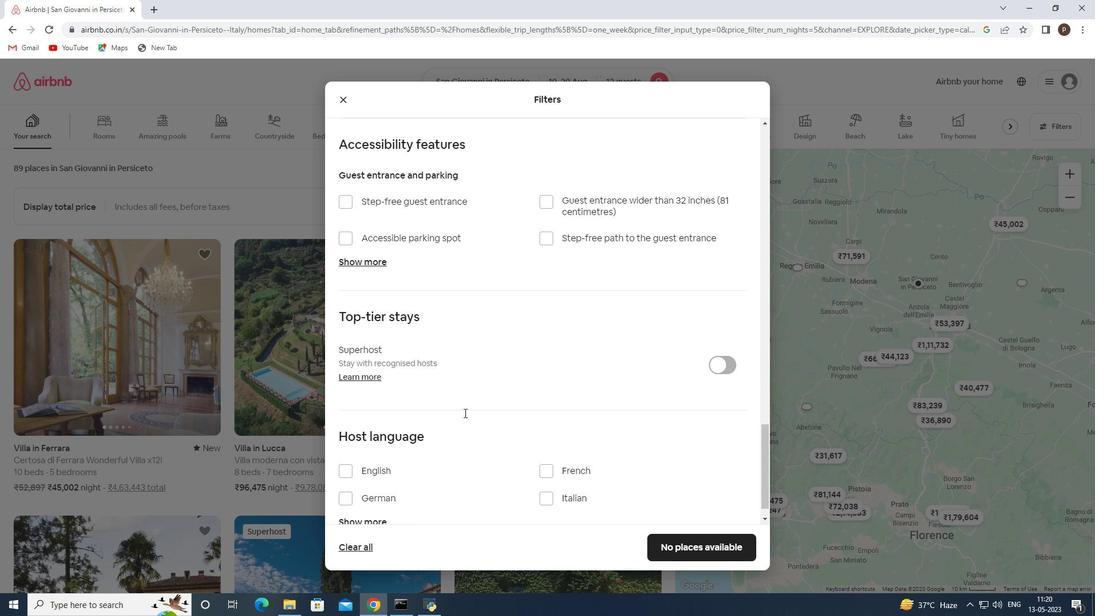 
Action: Mouse scrolled (463, 418) with delta (0, 0)
Screenshot: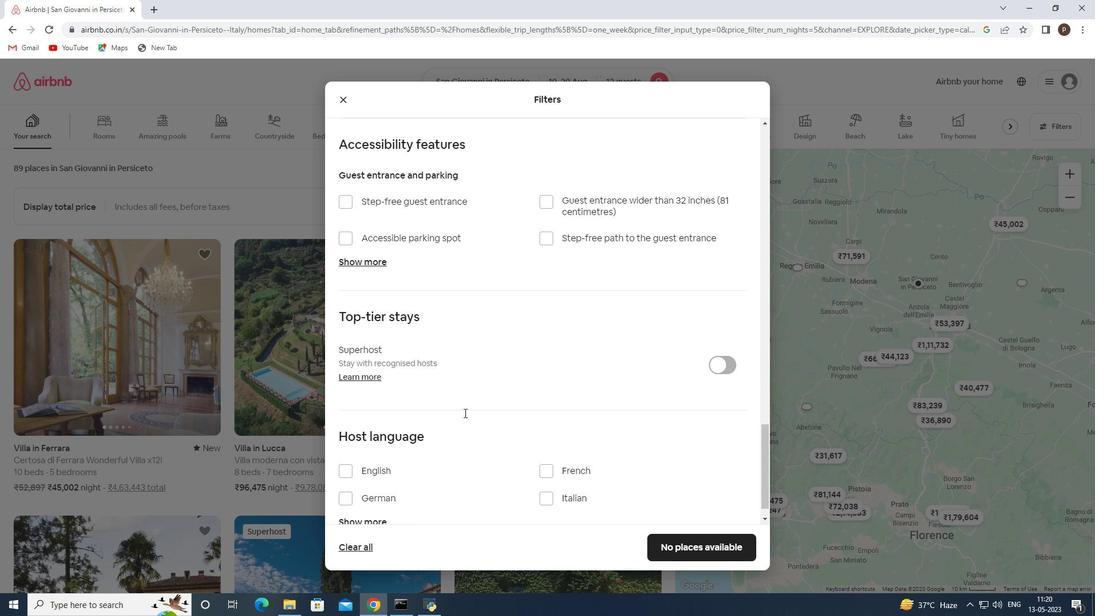 
Action: Mouse moved to (341, 441)
Screenshot: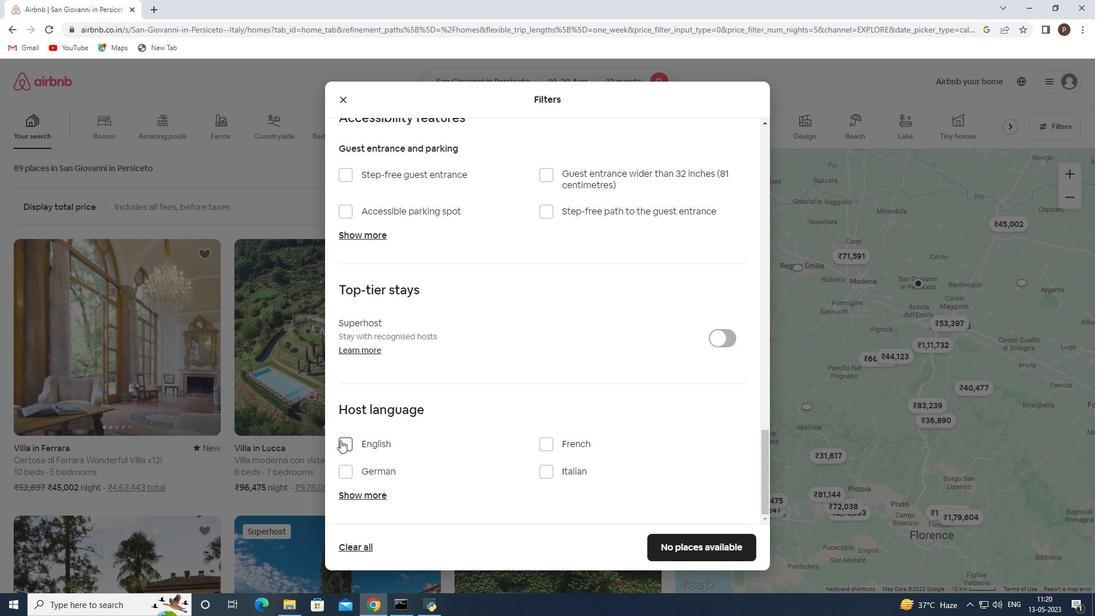 
Action: Mouse pressed left at (341, 441)
Screenshot: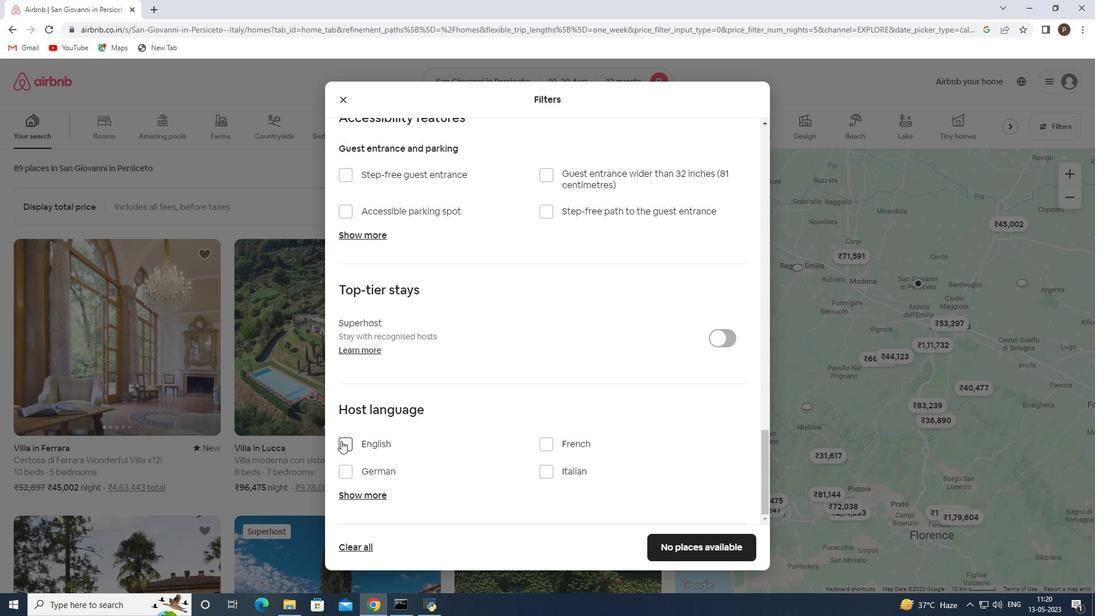 
Action: Mouse moved to (680, 544)
Screenshot: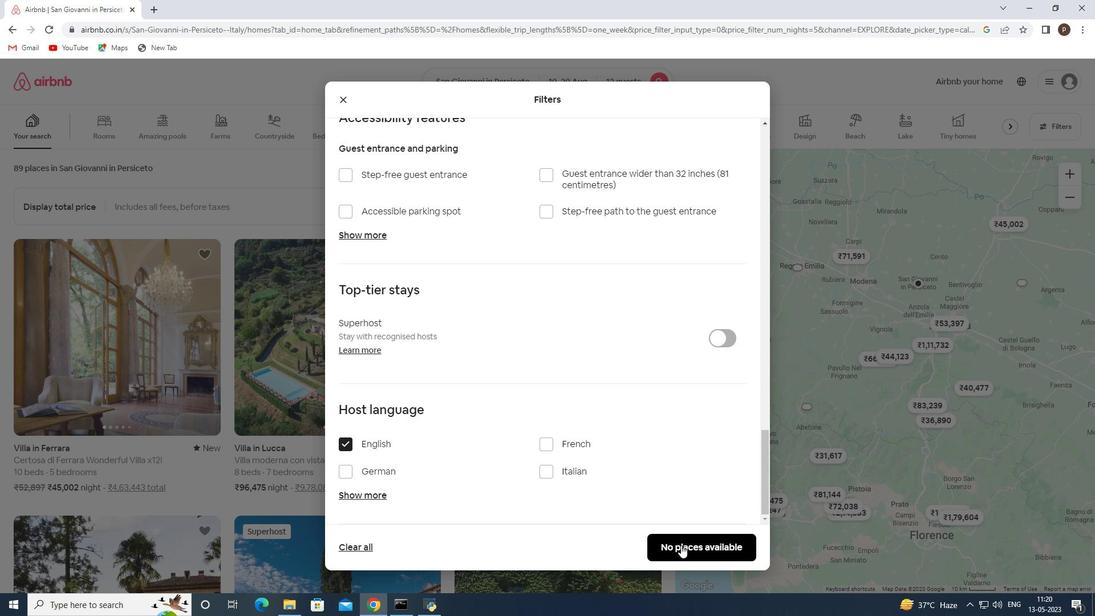 
Action: Mouse pressed left at (680, 544)
Screenshot: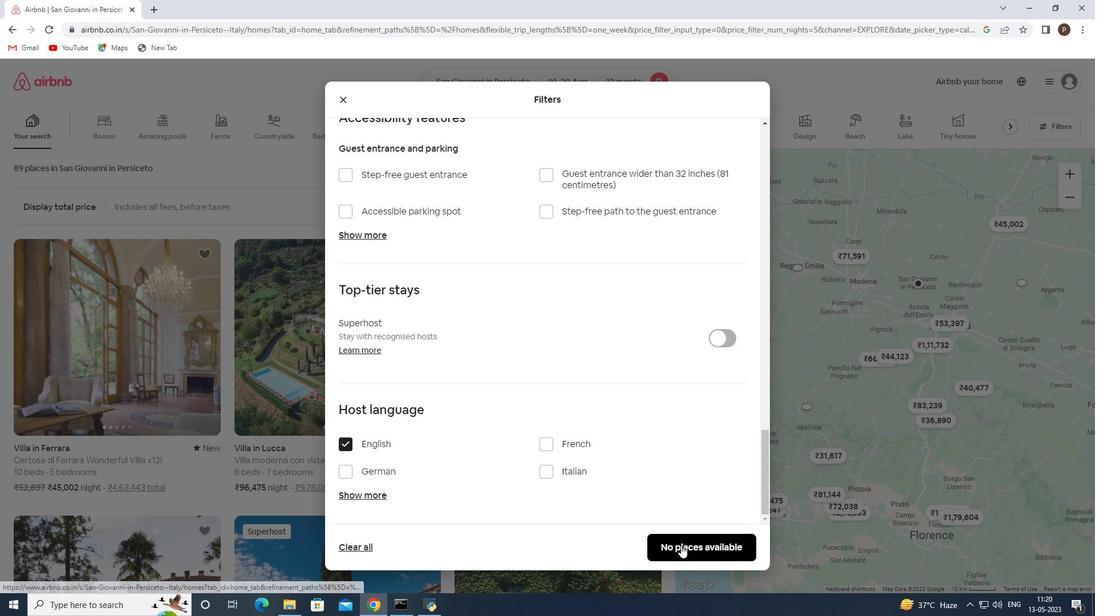 
